 Task: Log work in the project CatalystTech for the issue 'Upgrade the mobile responsiveness and mobile compatibility mechanisms of a web application to improve mobile user experience' spent time as '1w 5d 11h 30m' and remaining time as '5w 3d 21h 11m' and add a flag. Now add the issue to the epic 'Incident management system implementation'. Log work in the project CatalystTech for the issue 'Create a new online platform for online entrepreneurship courses with advanced business tools and community features' spent time as '3w 2d 8h 47m' and remaining time as '2w 4d 2h 18m' and clone the issue. Now add the issue to the epic 'IT service catalog enhancement'
Action: Mouse moved to (164, 47)
Screenshot: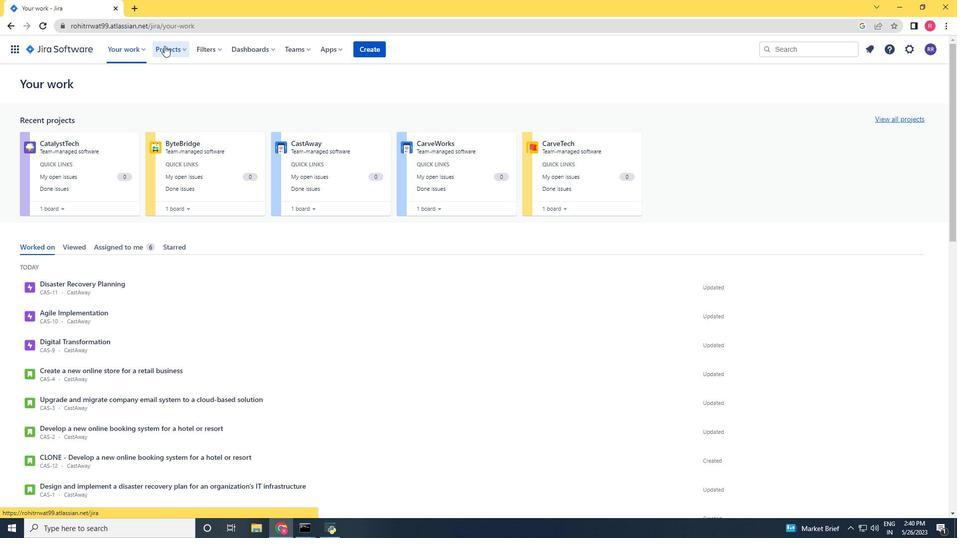 
Action: Mouse pressed left at (164, 47)
Screenshot: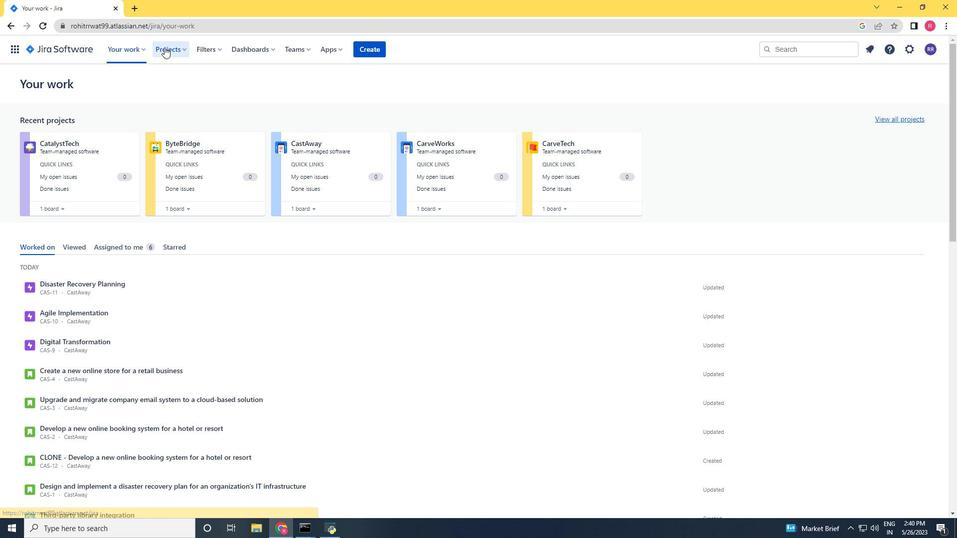 
Action: Mouse moved to (196, 88)
Screenshot: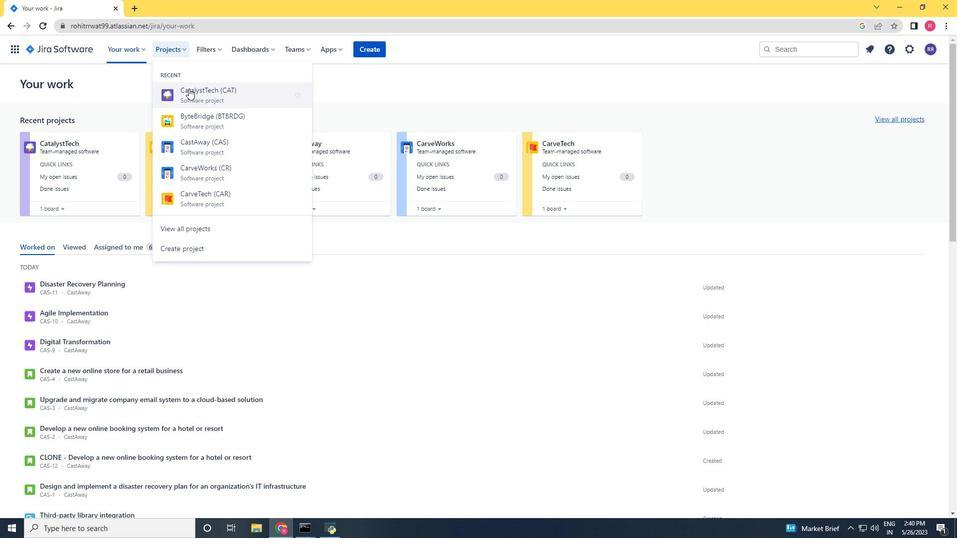 
Action: Mouse pressed left at (196, 88)
Screenshot: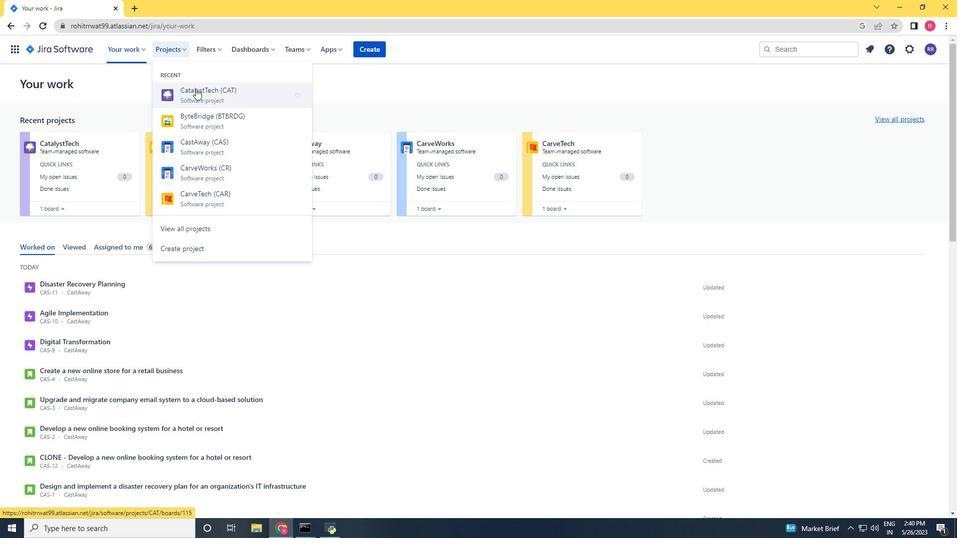 
Action: Mouse moved to (60, 153)
Screenshot: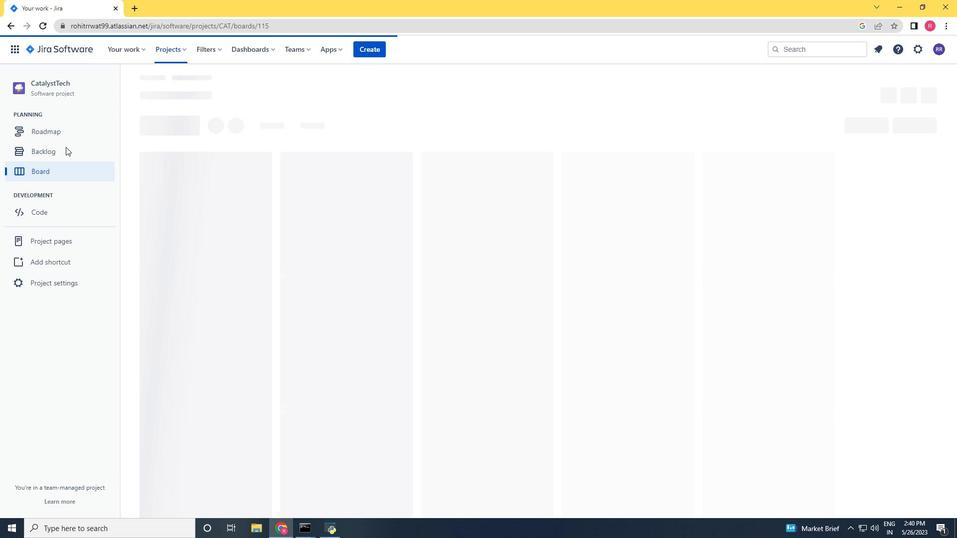 
Action: Mouse pressed left at (60, 153)
Screenshot: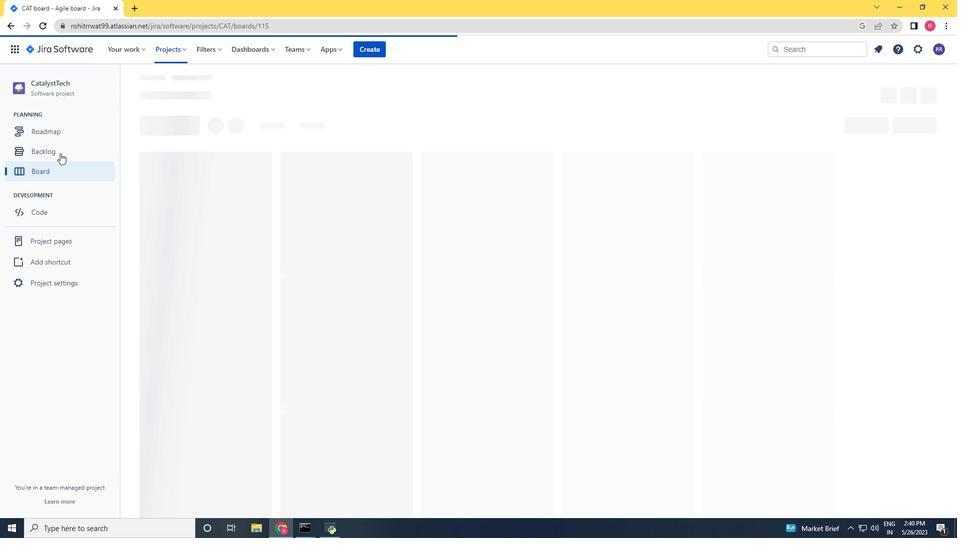
Action: Mouse moved to (762, 178)
Screenshot: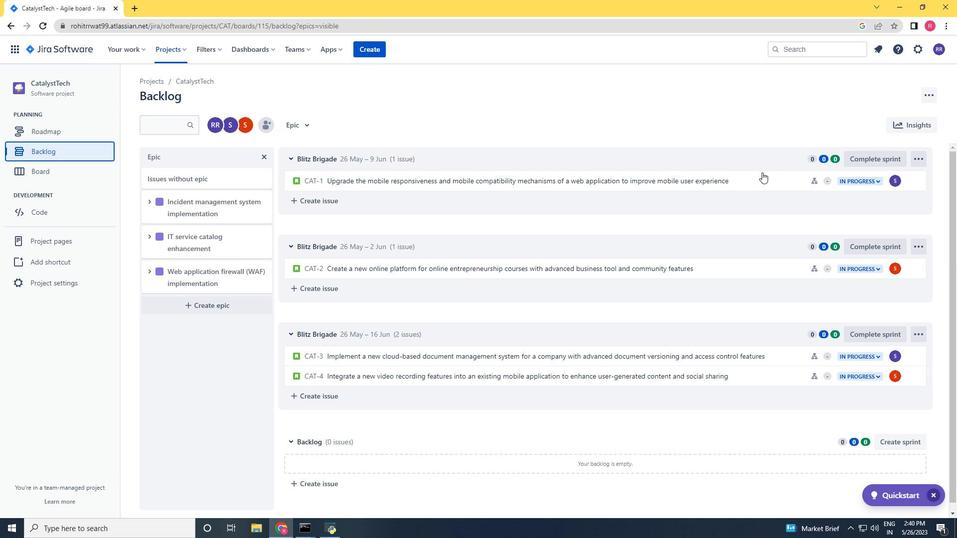 
Action: Mouse pressed left at (762, 178)
Screenshot: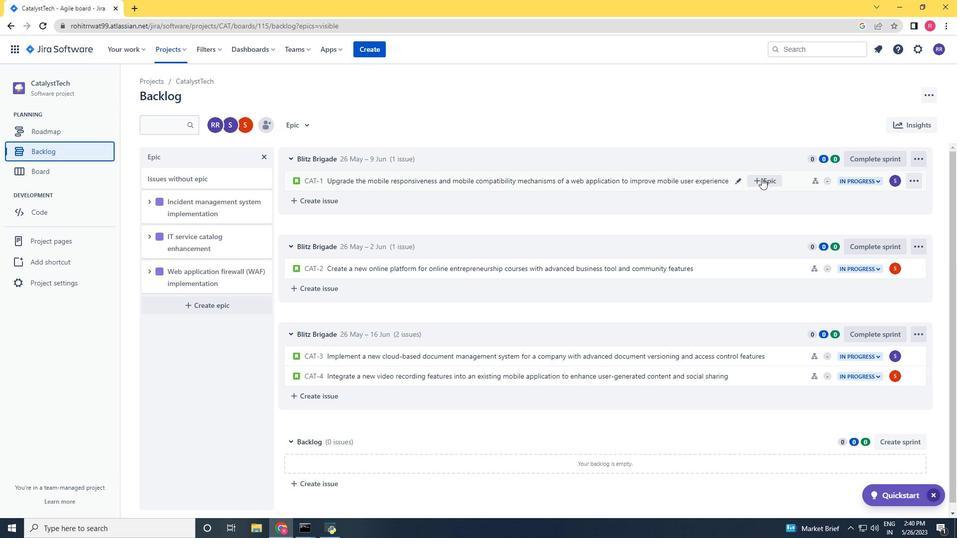 
Action: Mouse moved to (796, 181)
Screenshot: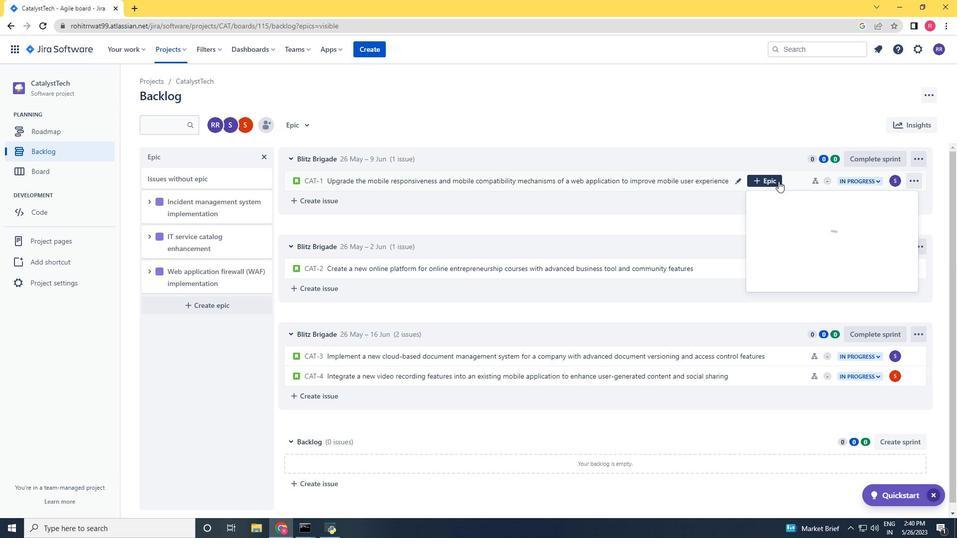 
Action: Mouse pressed left at (796, 181)
Screenshot: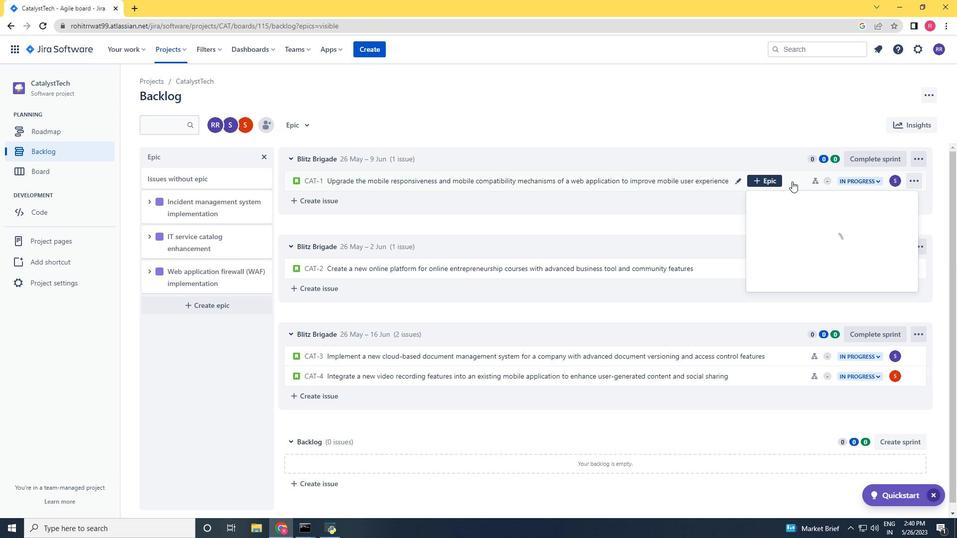 
Action: Mouse moved to (809, 299)
Screenshot: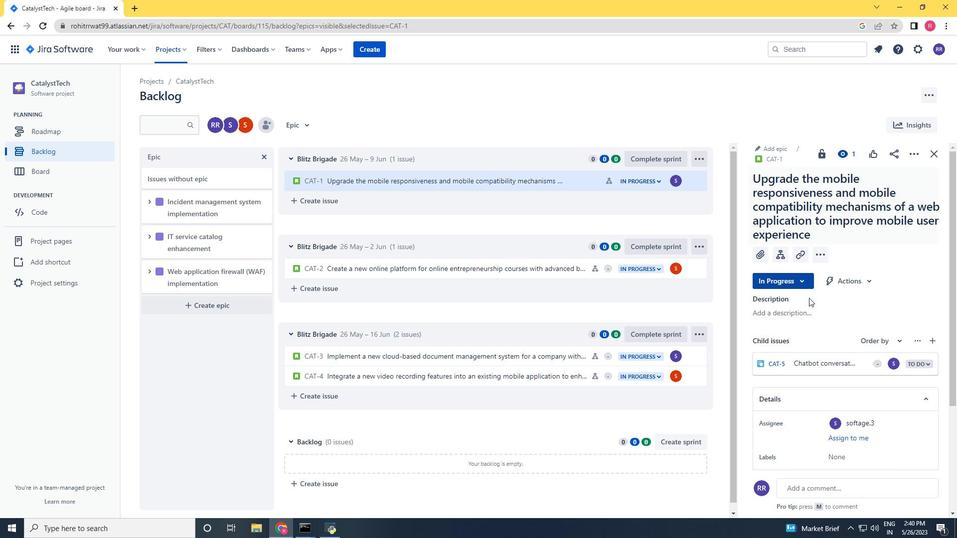 
Action: Mouse scrolled (809, 298) with delta (0, 0)
Screenshot: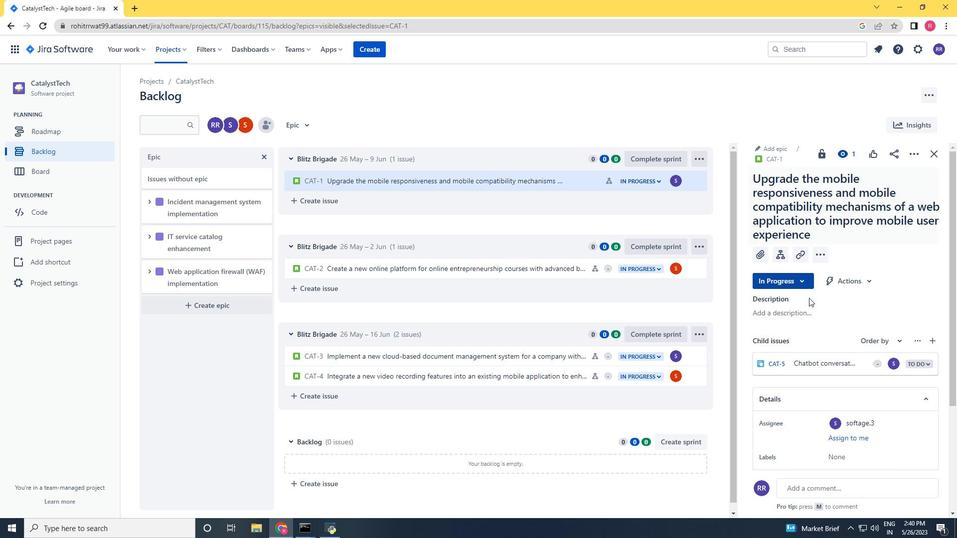 
Action: Mouse scrolled (809, 298) with delta (0, 0)
Screenshot: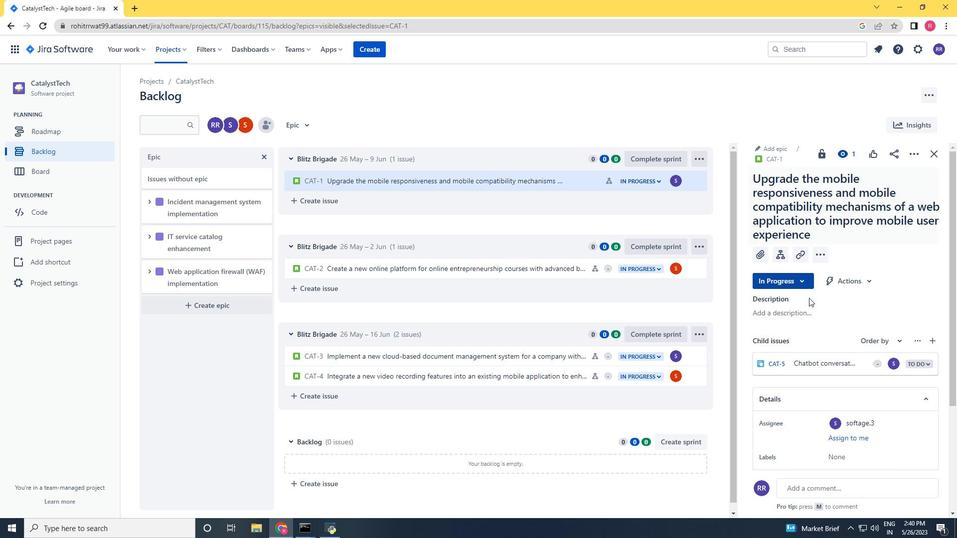 
Action: Mouse scrolled (809, 298) with delta (0, 0)
Screenshot: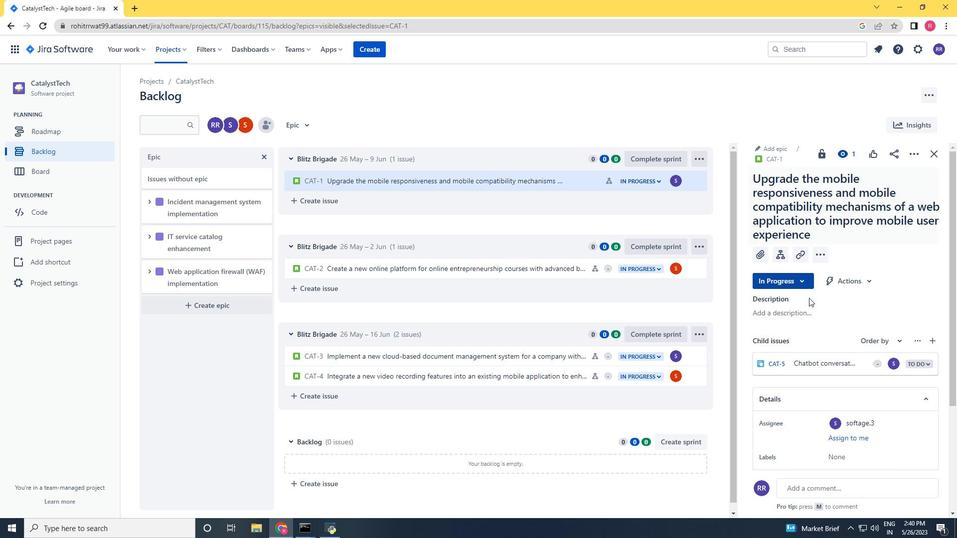
Action: Mouse scrolled (809, 298) with delta (0, 0)
Screenshot: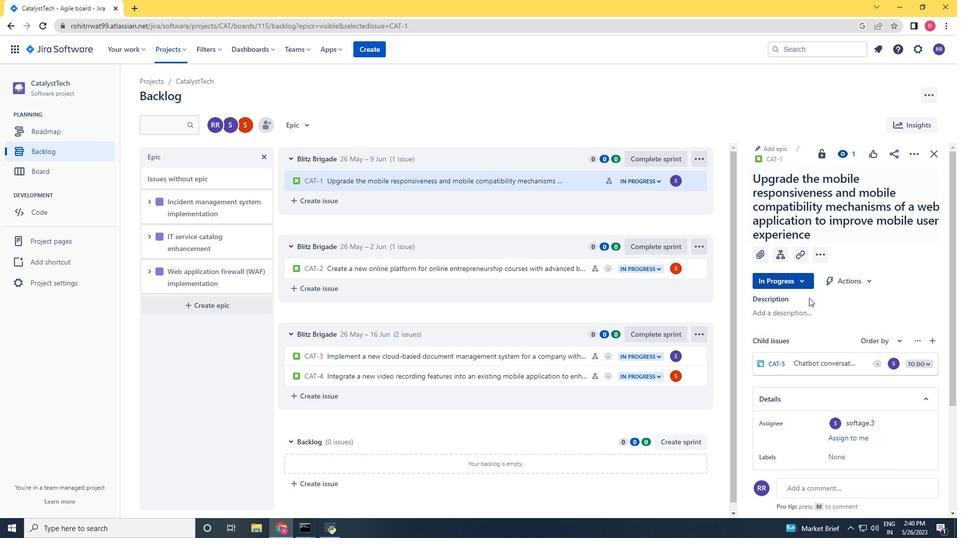 
Action: Mouse scrolled (809, 298) with delta (0, 0)
Screenshot: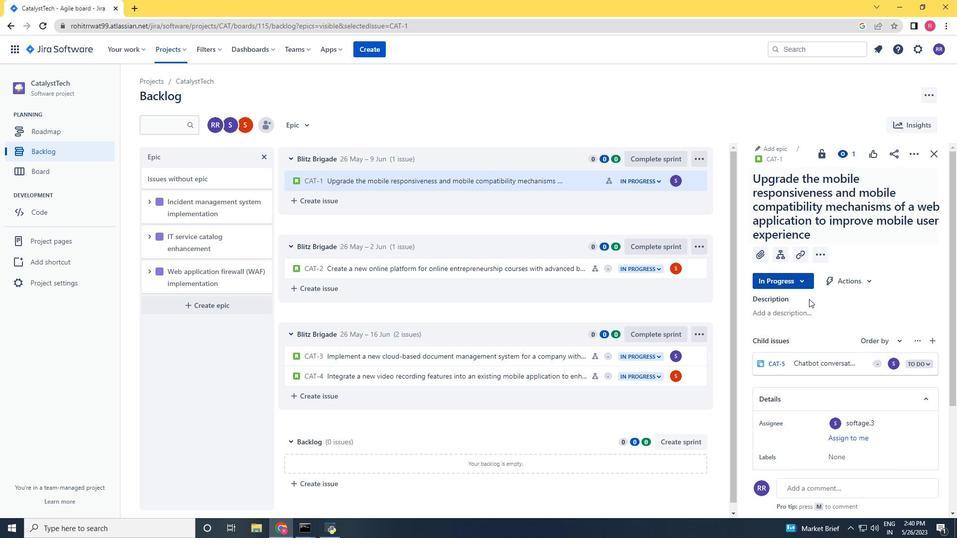 
Action: Mouse moved to (916, 418)
Screenshot: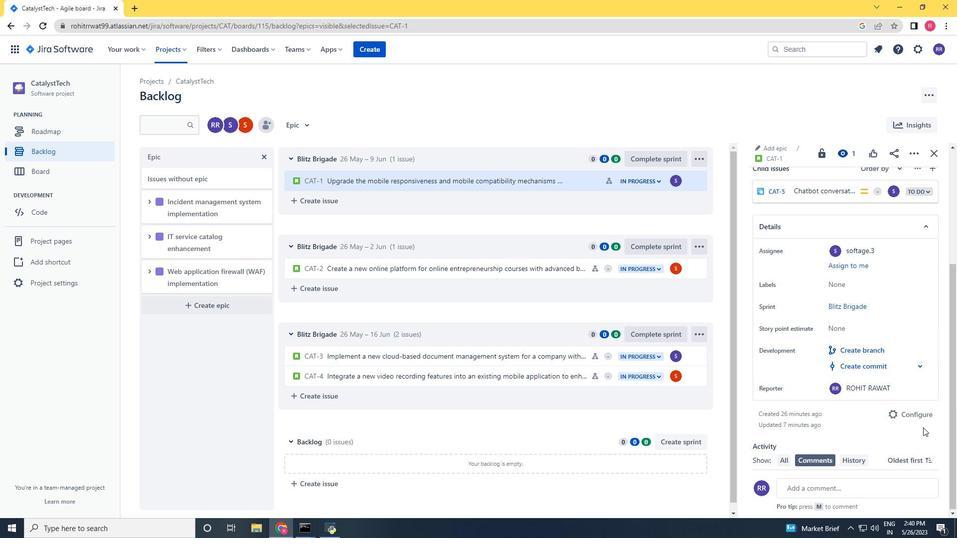 
Action: Mouse pressed left at (916, 418)
Screenshot: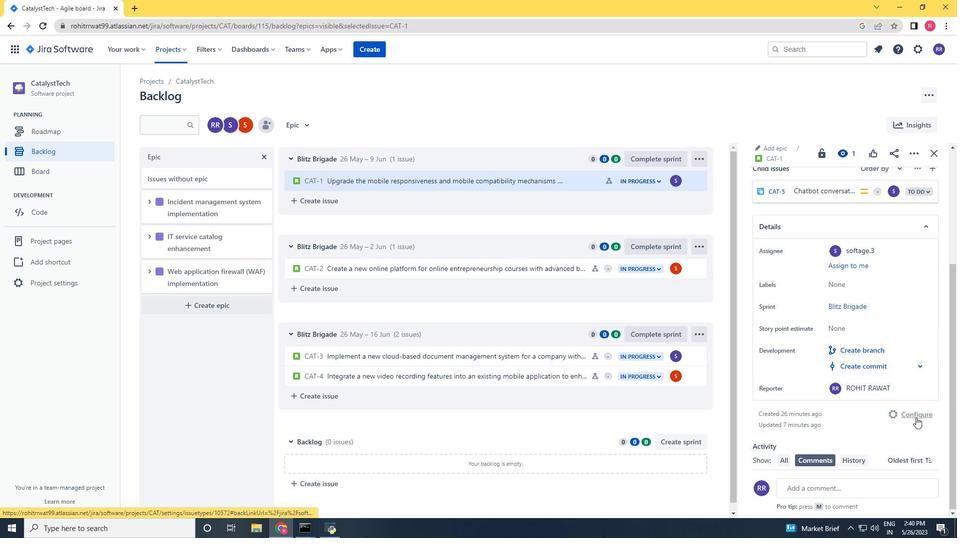
Action: Mouse moved to (808, 331)
Screenshot: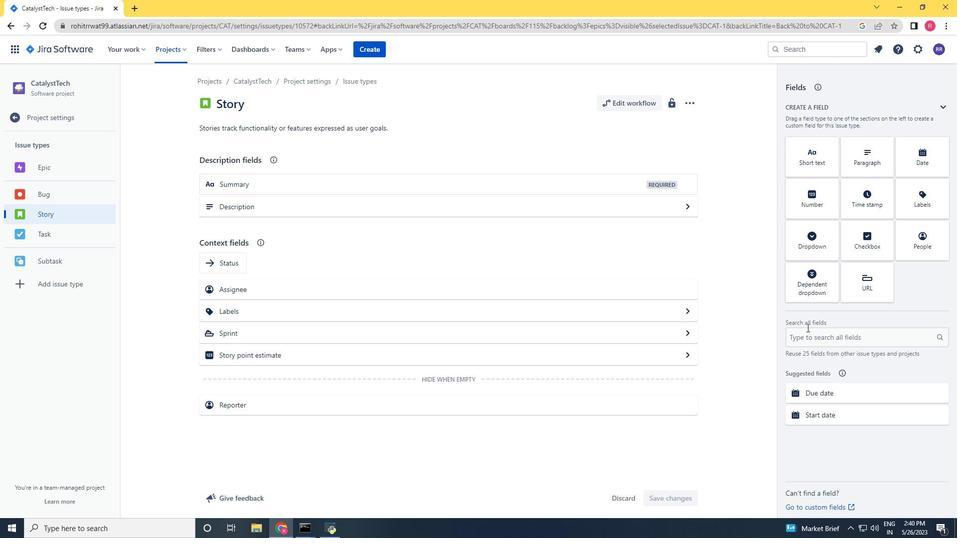 
Action: Mouse pressed left at (808, 331)
Screenshot: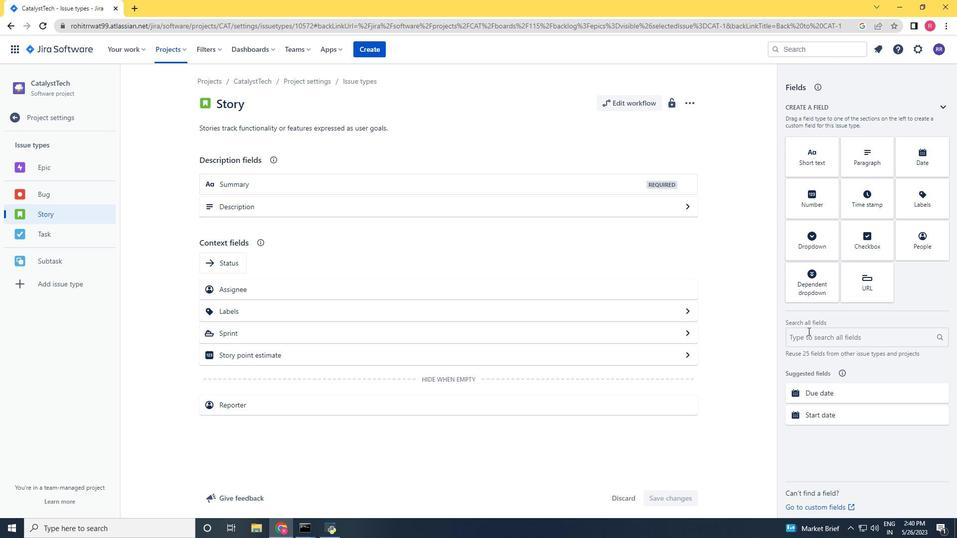 
Action: Key pressed tim
Screenshot: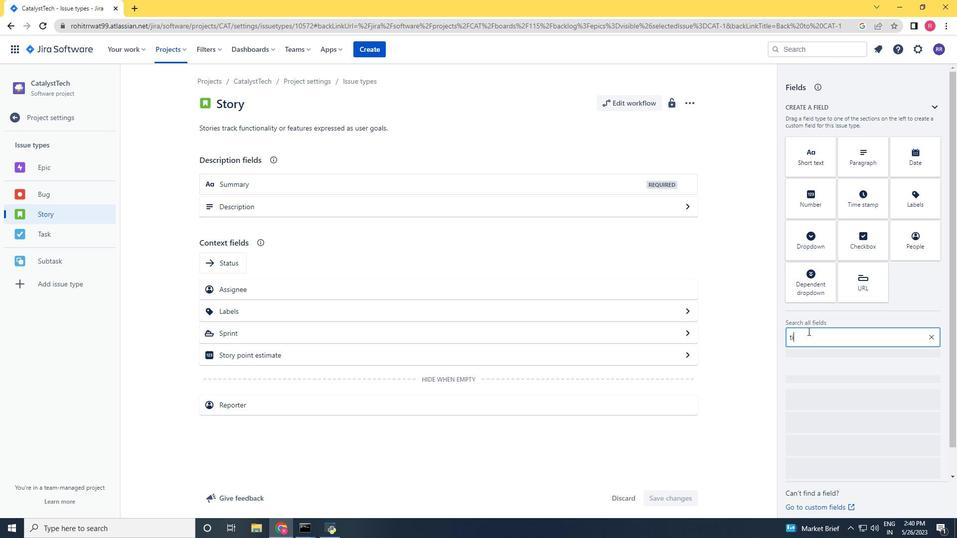 
Action: Mouse moved to (809, 332)
Screenshot: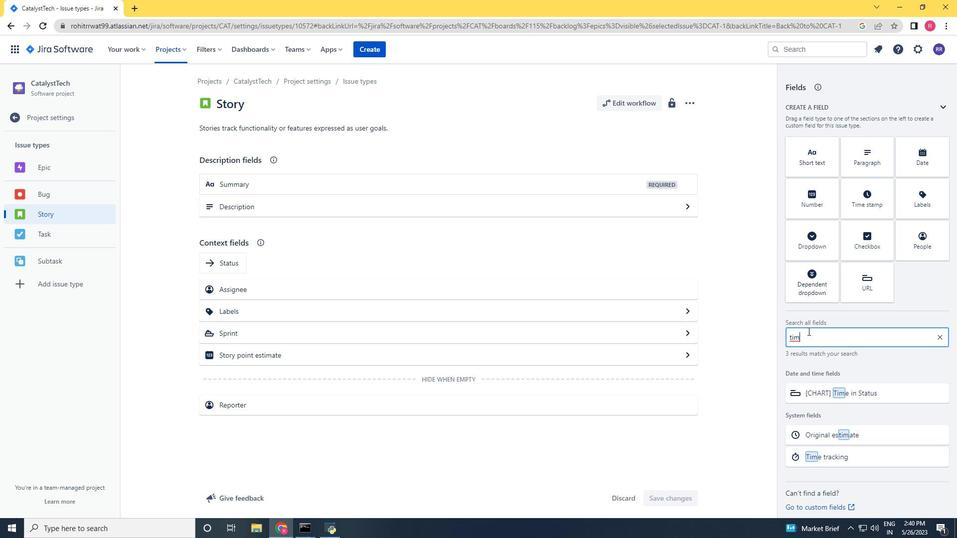 
Action: Key pressed e
Screenshot: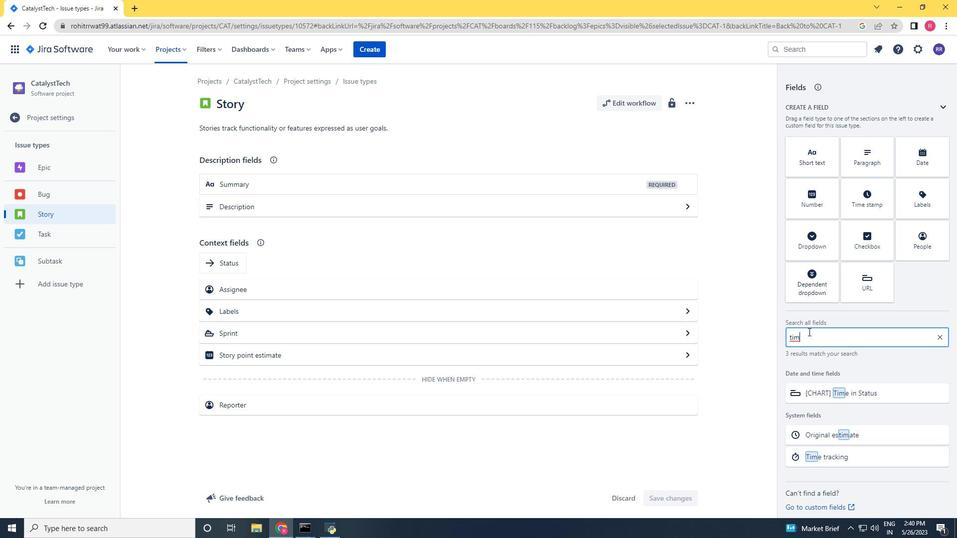 
Action: Mouse moved to (811, 390)
Screenshot: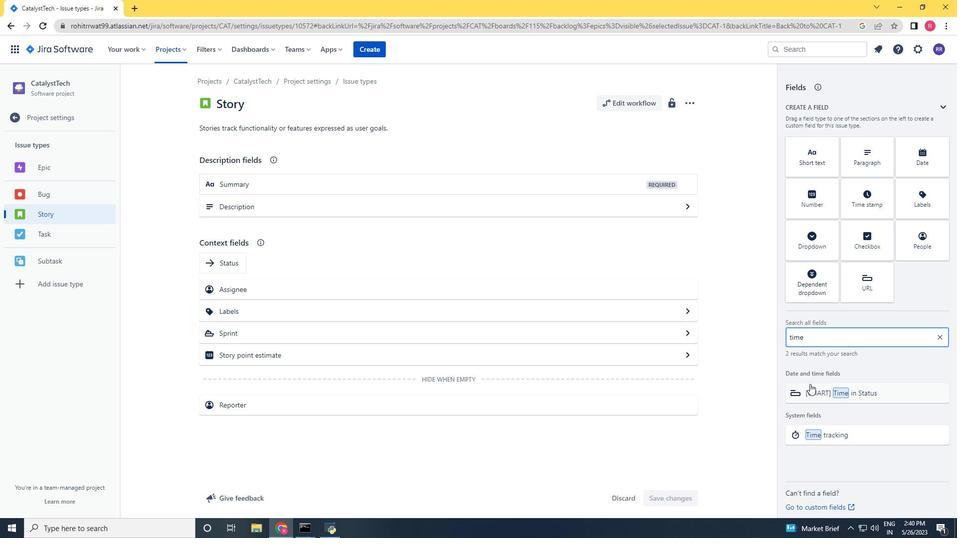 
Action: Mouse pressed left at (811, 390)
Screenshot: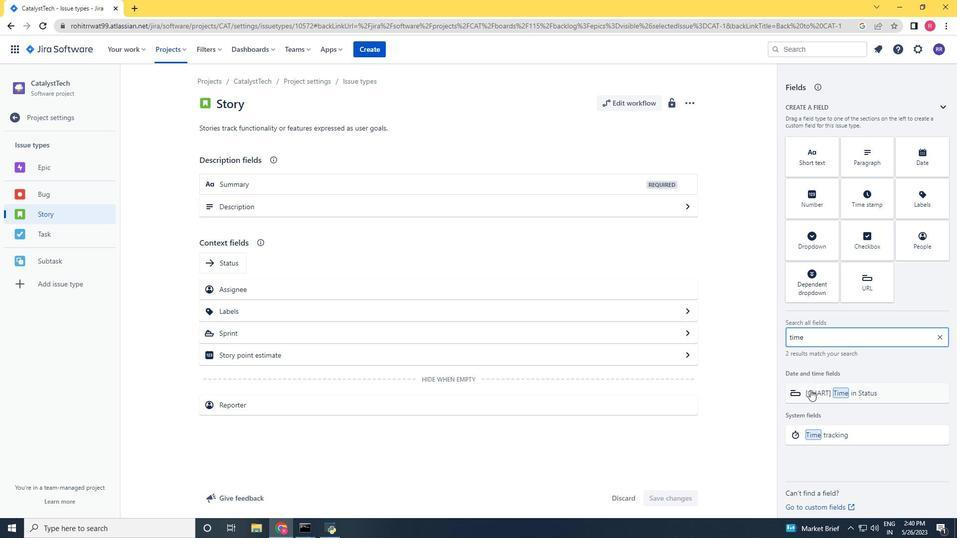 
Action: Mouse pressed left at (811, 390)
Screenshot: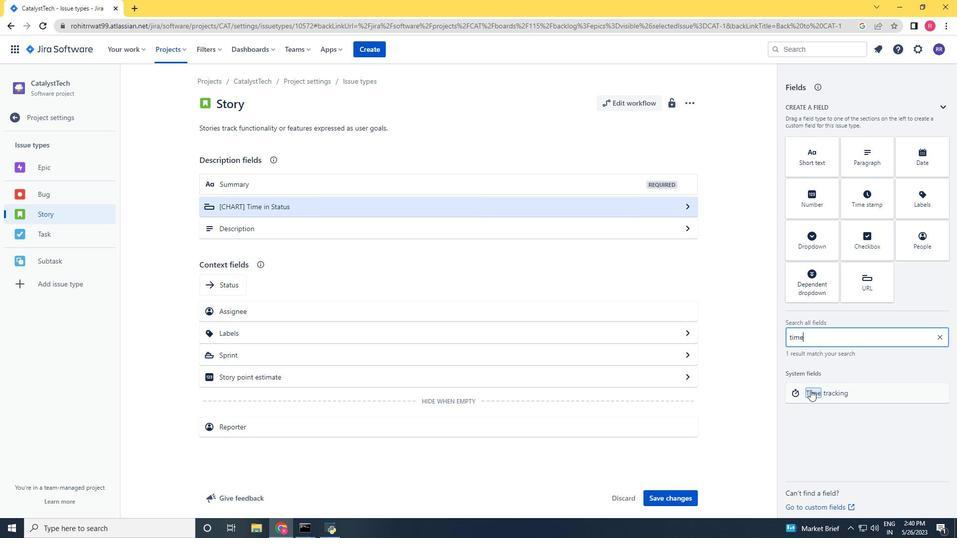
Action: Mouse moved to (36, 115)
Screenshot: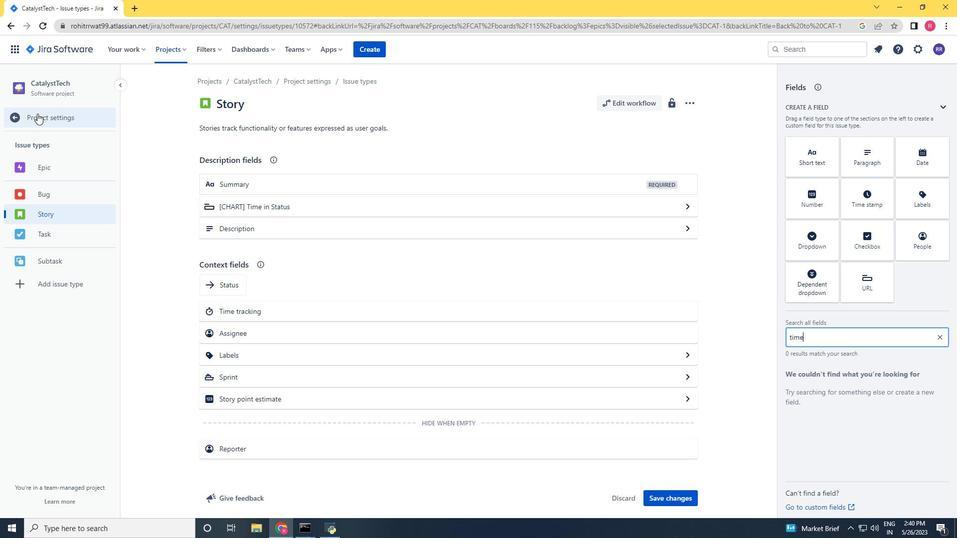 
Action: Mouse pressed left at (36, 115)
Screenshot: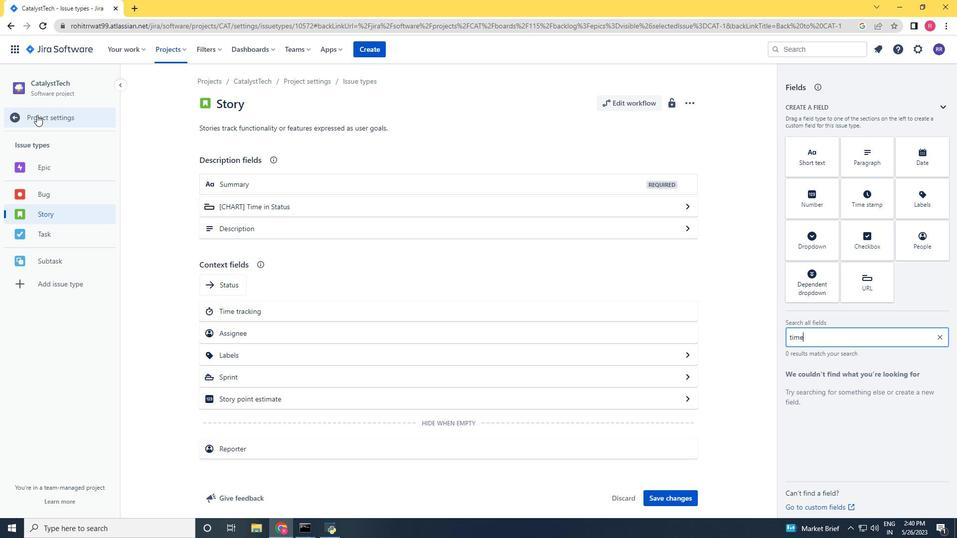 
Action: Mouse moved to (521, 102)
Screenshot: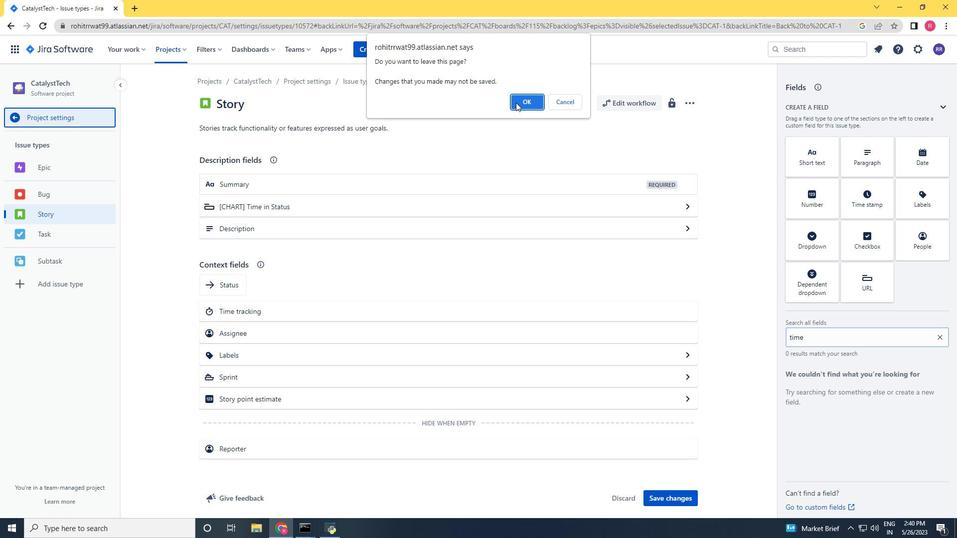 
Action: Mouse pressed left at (521, 102)
Screenshot: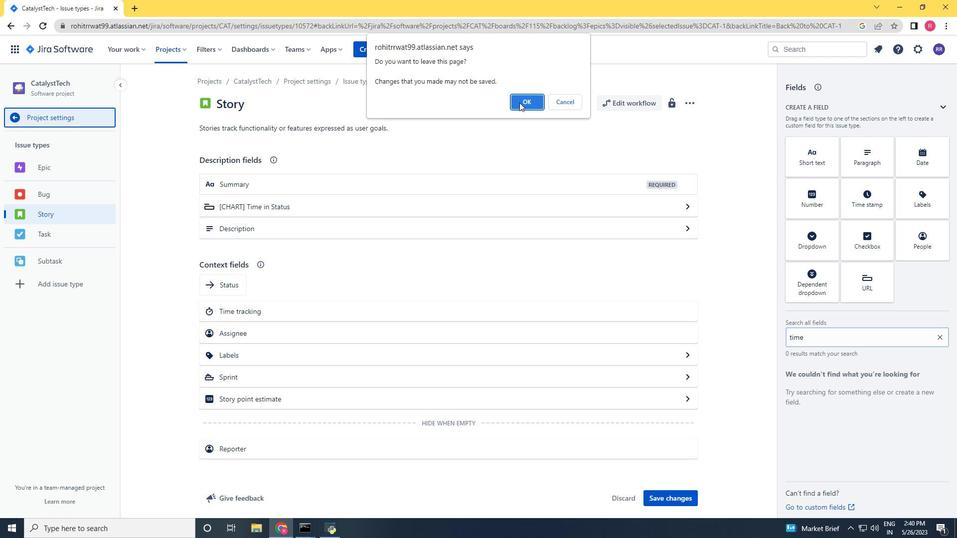 
Action: Mouse moved to (34, 123)
Screenshot: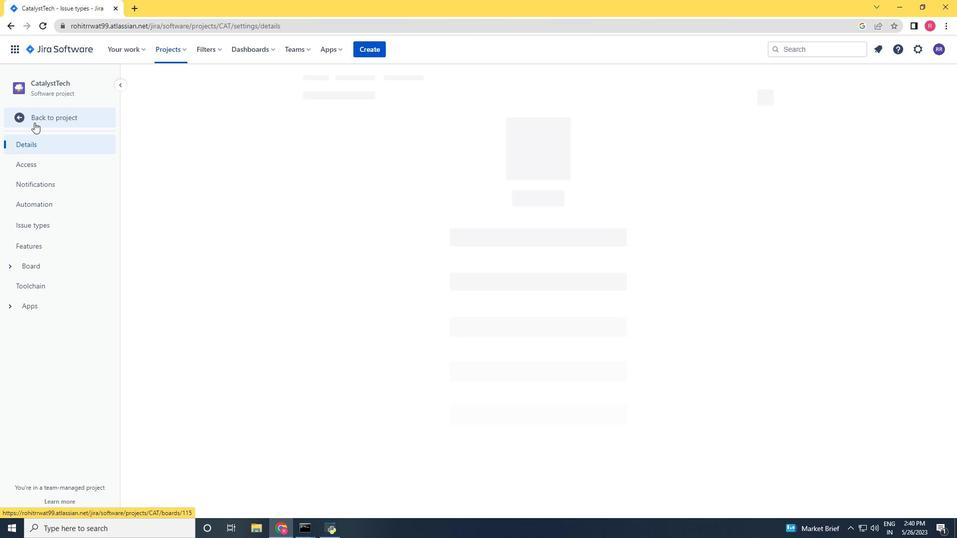 
Action: Mouse pressed left at (34, 123)
Screenshot: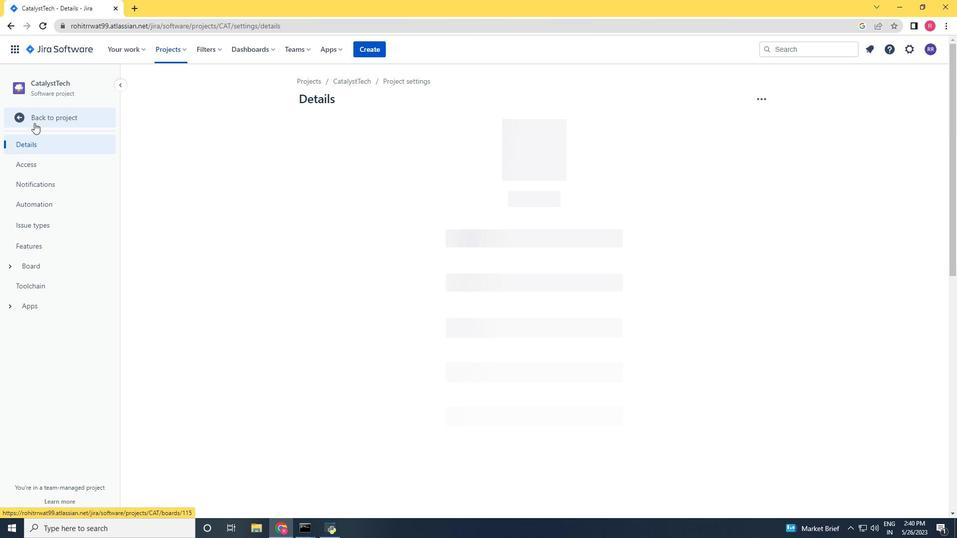 
Action: Mouse moved to (40, 148)
Screenshot: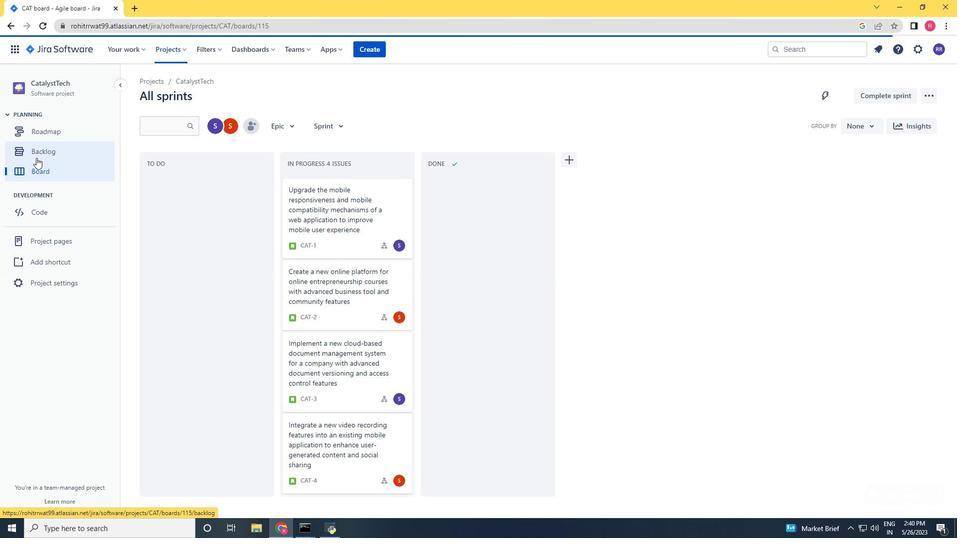 
Action: Mouse pressed left at (40, 148)
Screenshot: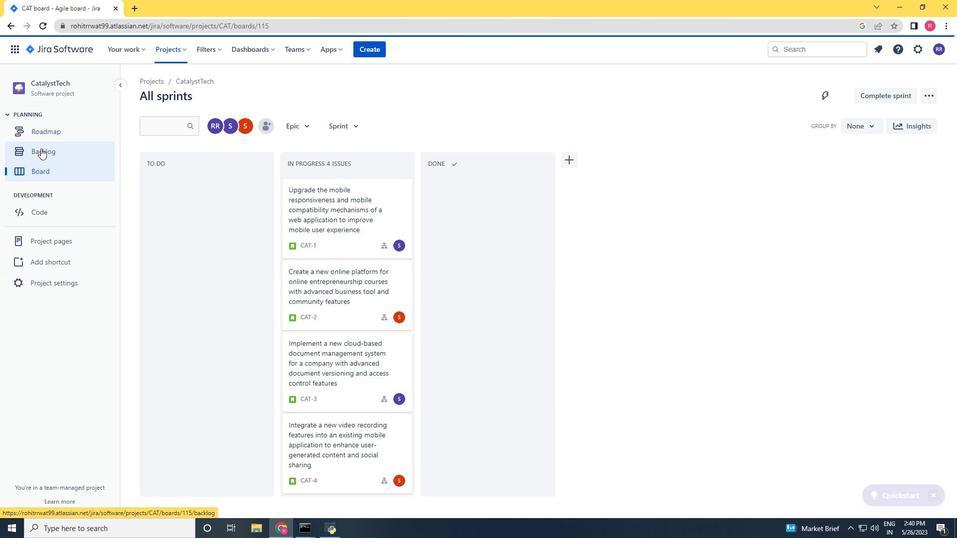 
Action: Mouse moved to (767, 183)
Screenshot: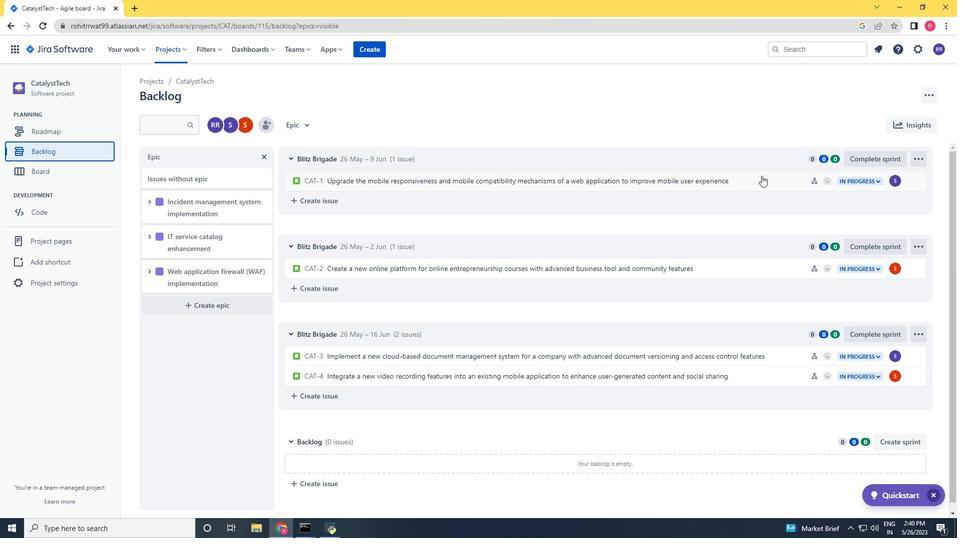 
Action: Mouse pressed left at (767, 183)
Screenshot: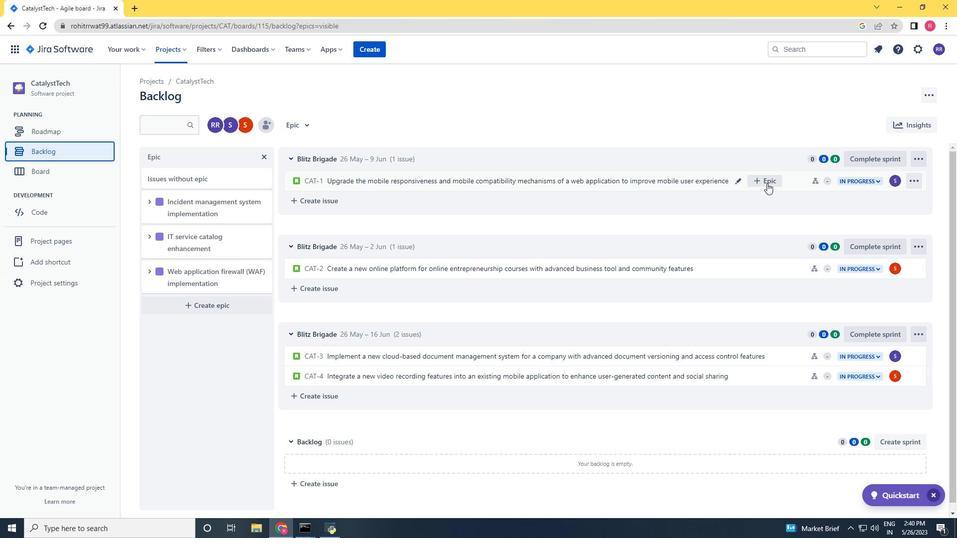 
Action: Mouse moved to (792, 183)
Screenshot: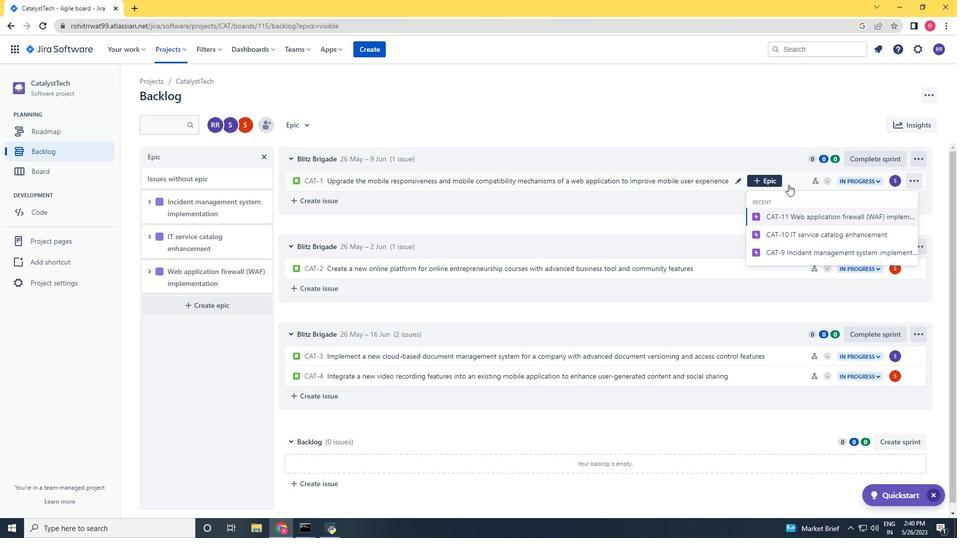 
Action: Mouse pressed left at (792, 183)
Screenshot: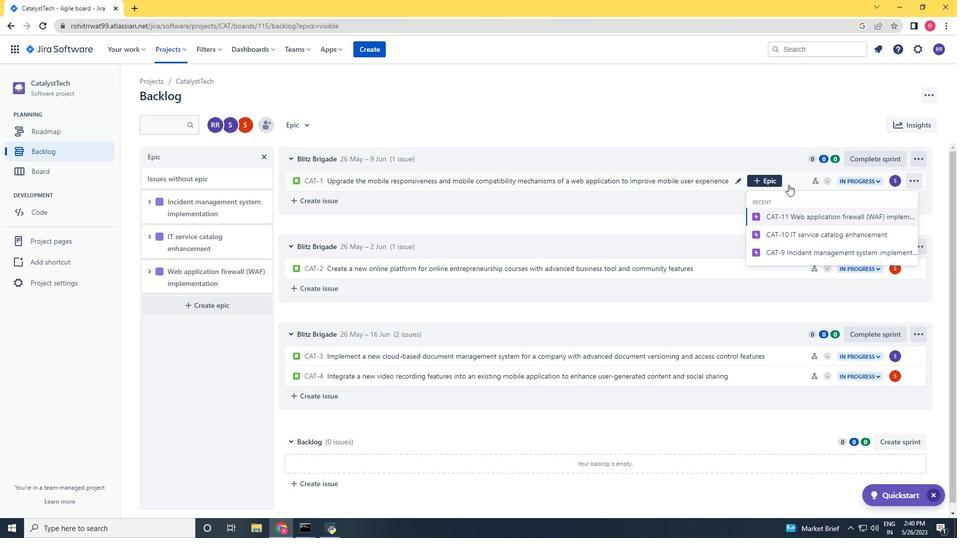 
Action: Mouse moved to (914, 158)
Screenshot: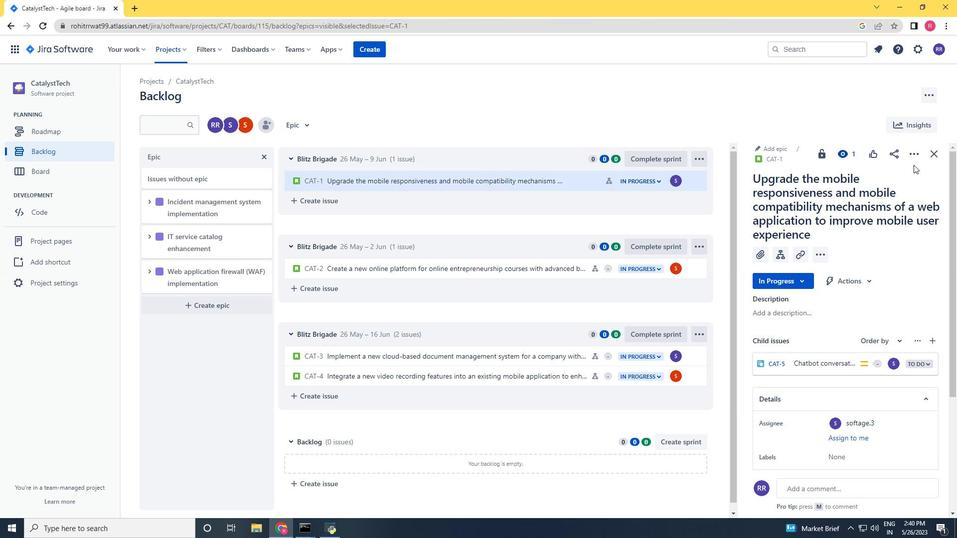 
Action: Mouse pressed left at (914, 158)
Screenshot: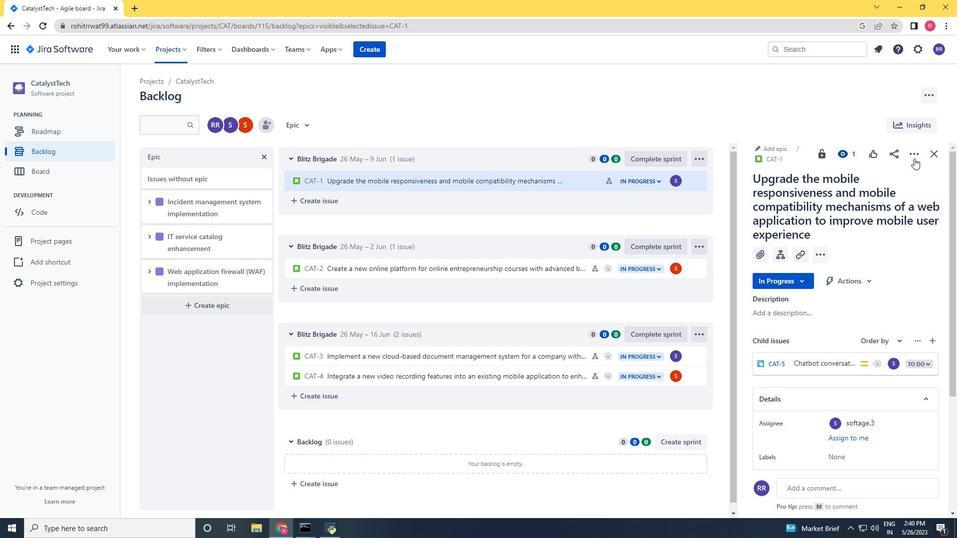 
Action: Mouse moved to (904, 439)
Screenshot: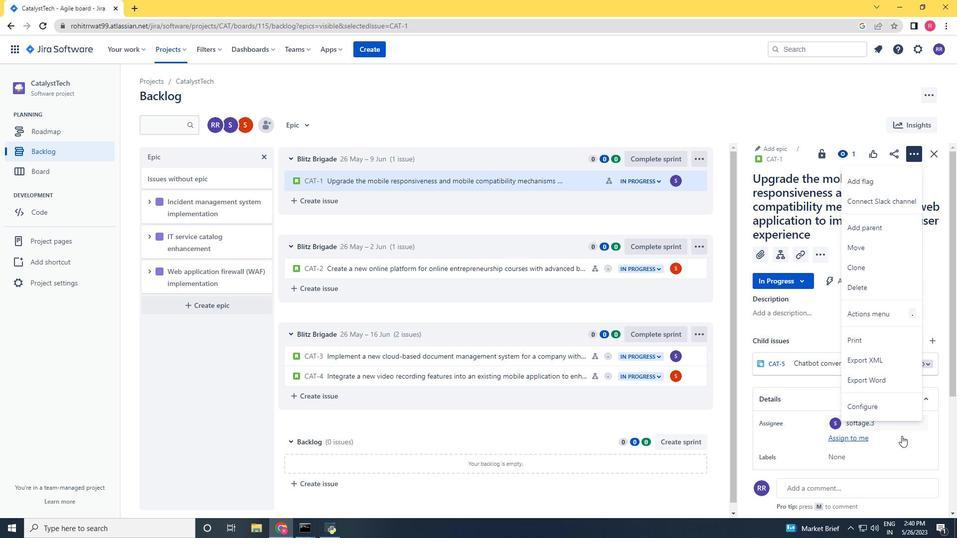 
Action: Mouse scrolled (904, 439) with delta (0, 0)
Screenshot: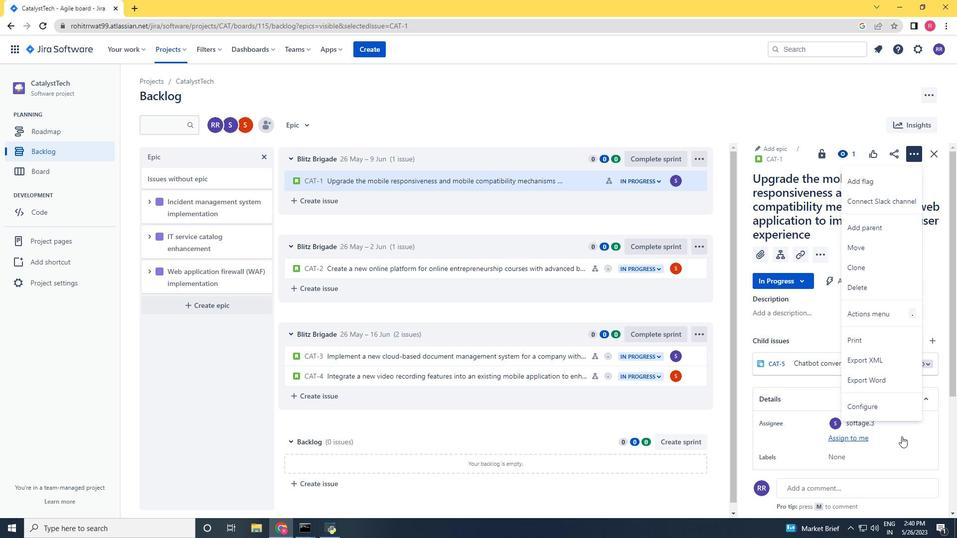 
Action: Mouse scrolled (904, 439) with delta (0, 0)
Screenshot: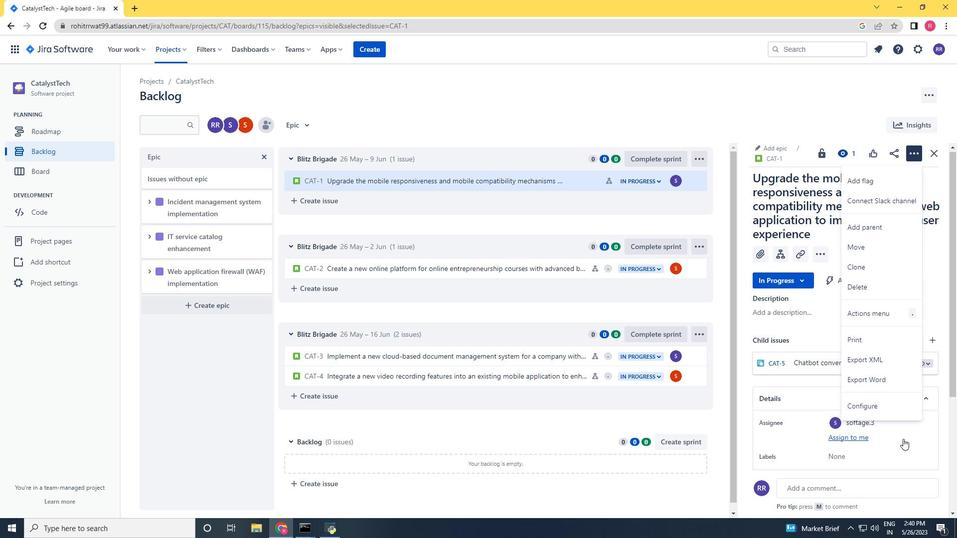 
Action: Mouse scrolled (904, 439) with delta (0, 0)
Screenshot: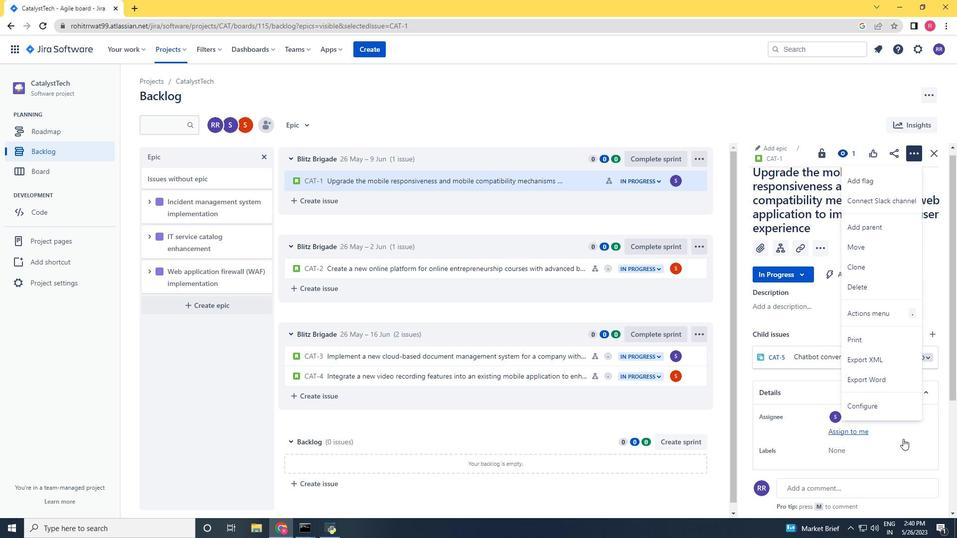 
Action: Mouse moved to (926, 441)
Screenshot: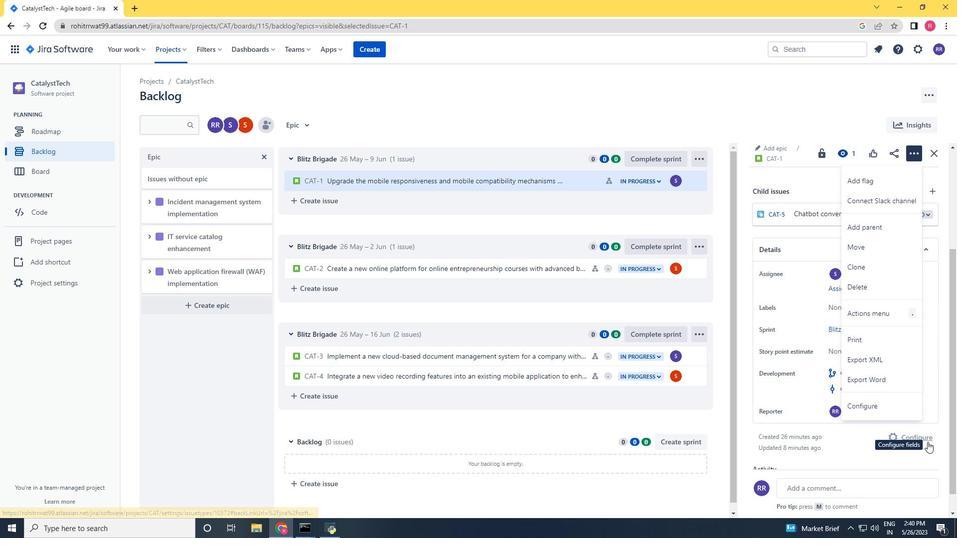 
Action: Mouse pressed left at (926, 441)
Screenshot: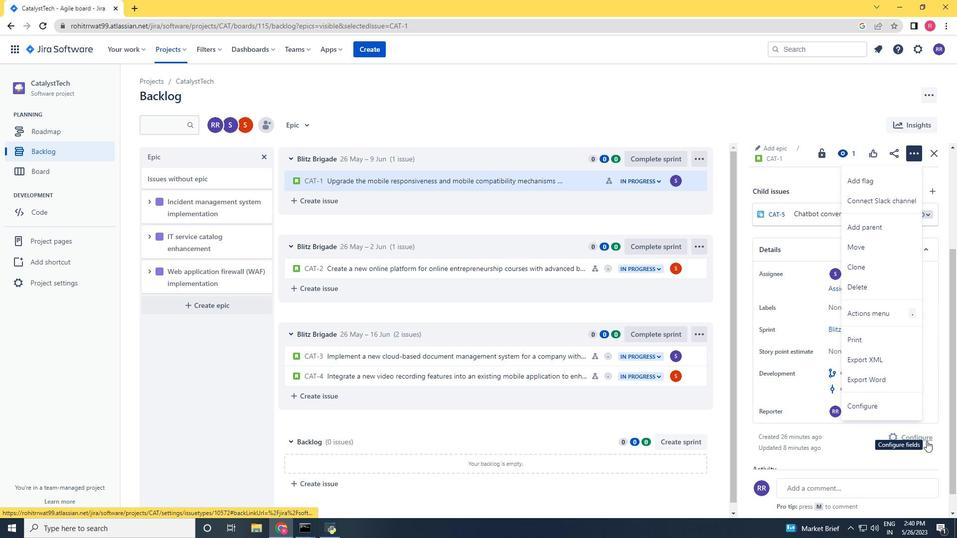 
Action: Mouse moved to (837, 345)
Screenshot: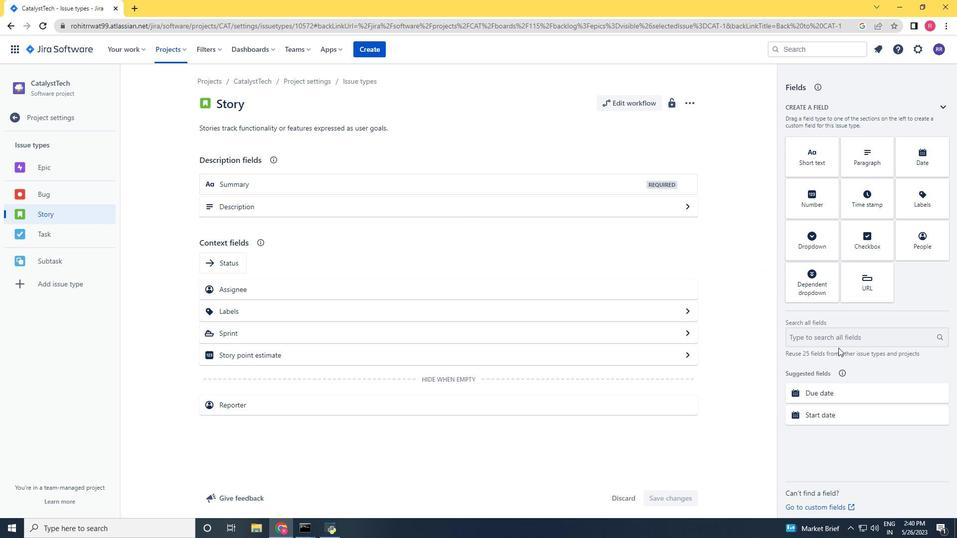 
Action: Mouse pressed left at (837, 345)
Screenshot: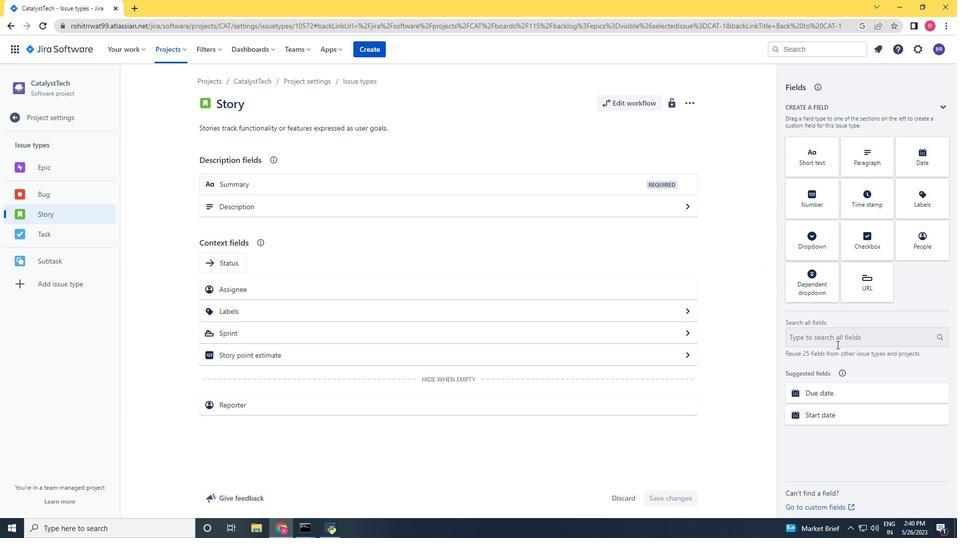 
Action: Key pressed time
Screenshot: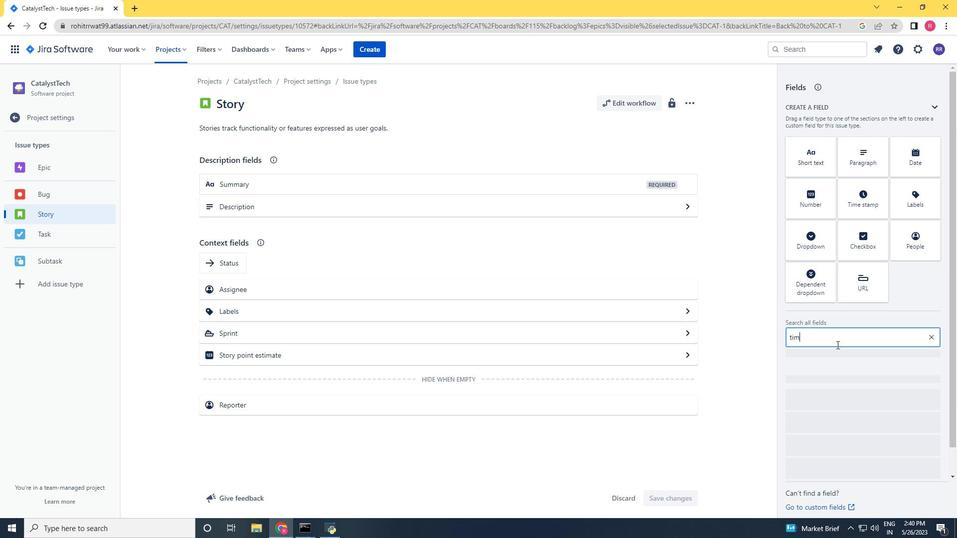 
Action: Mouse moved to (820, 392)
Screenshot: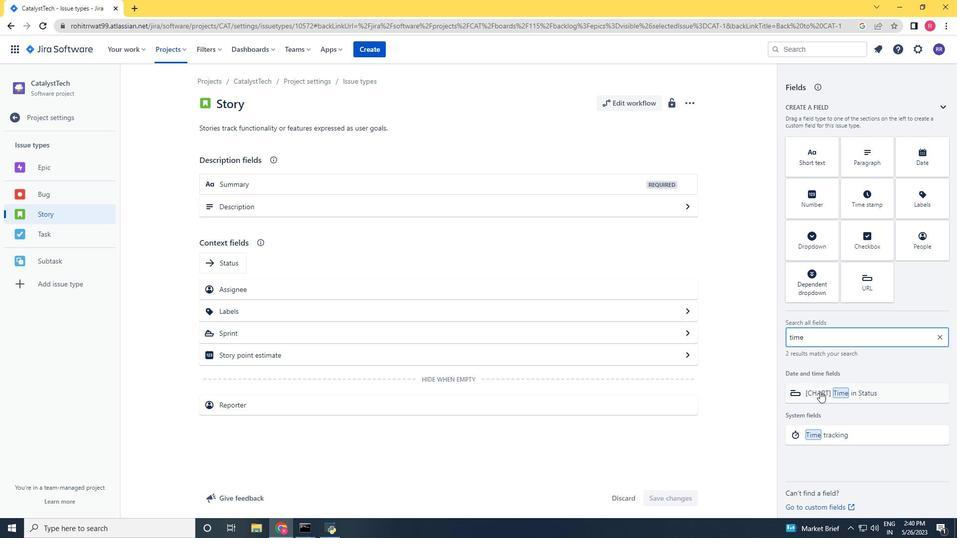 
Action: Mouse pressed left at (820, 392)
Screenshot: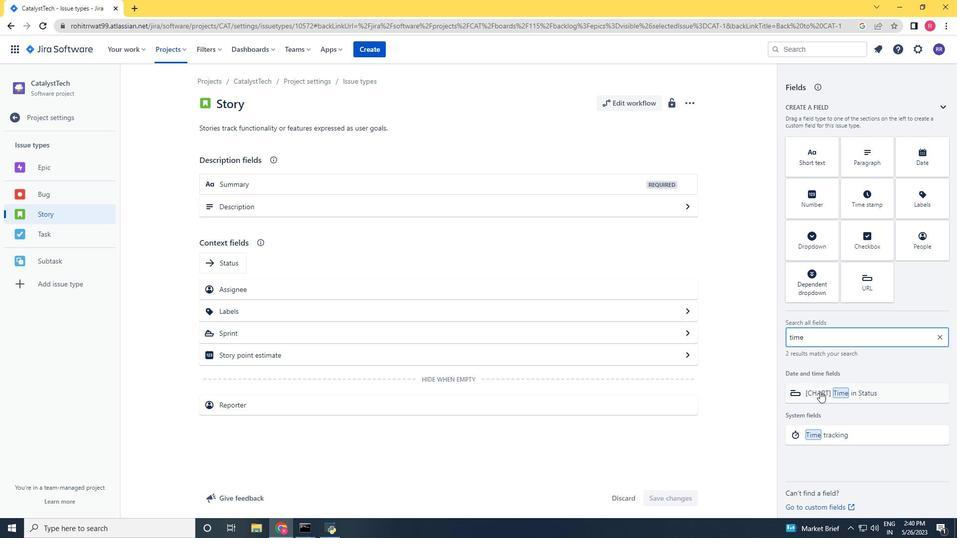 
Action: Mouse pressed left at (820, 392)
Screenshot: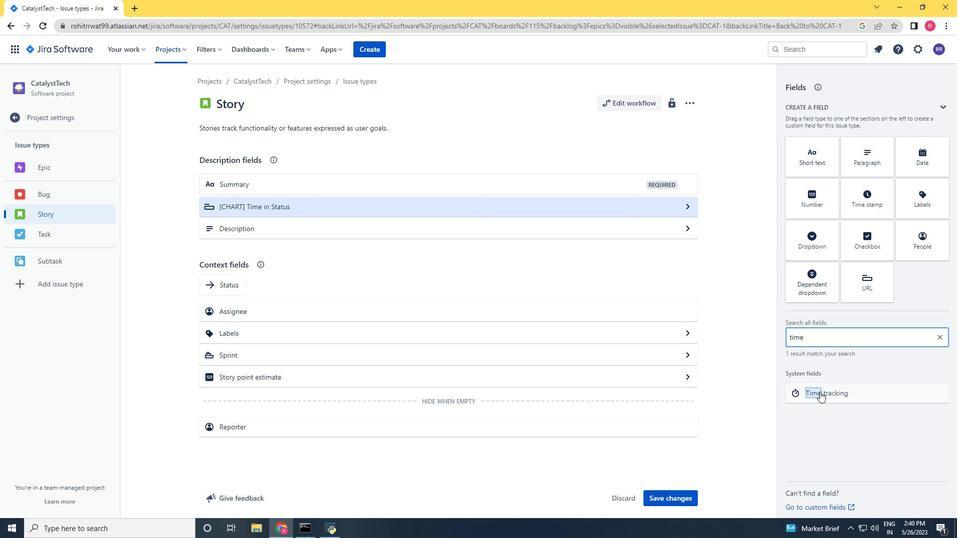 
Action: Mouse moved to (568, 210)
Screenshot: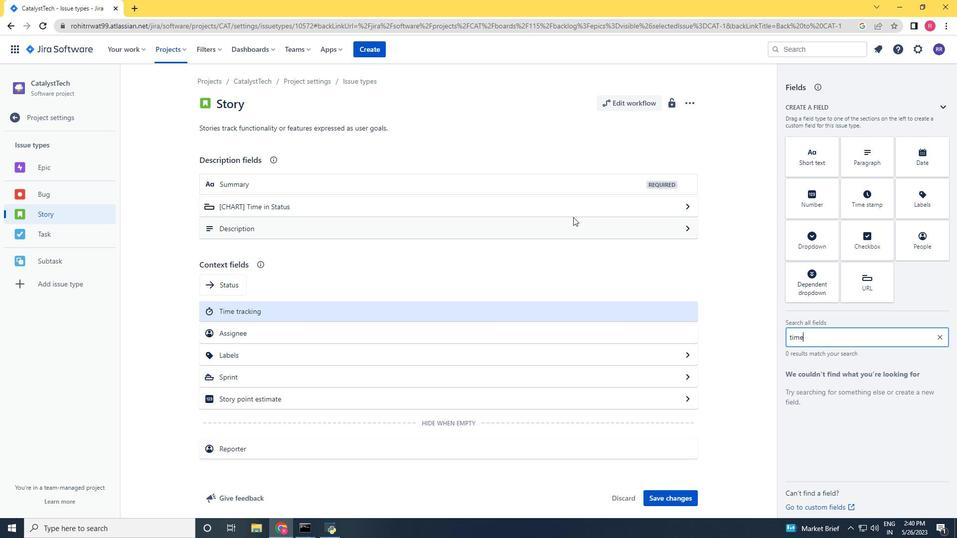 
Action: Mouse pressed left at (568, 210)
Screenshot: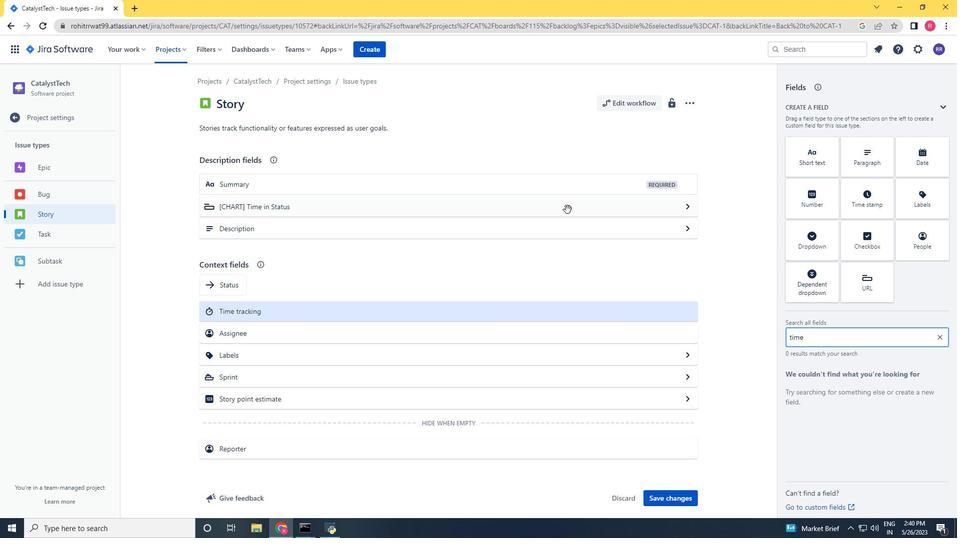 
Action: Mouse moved to (609, 231)
Screenshot: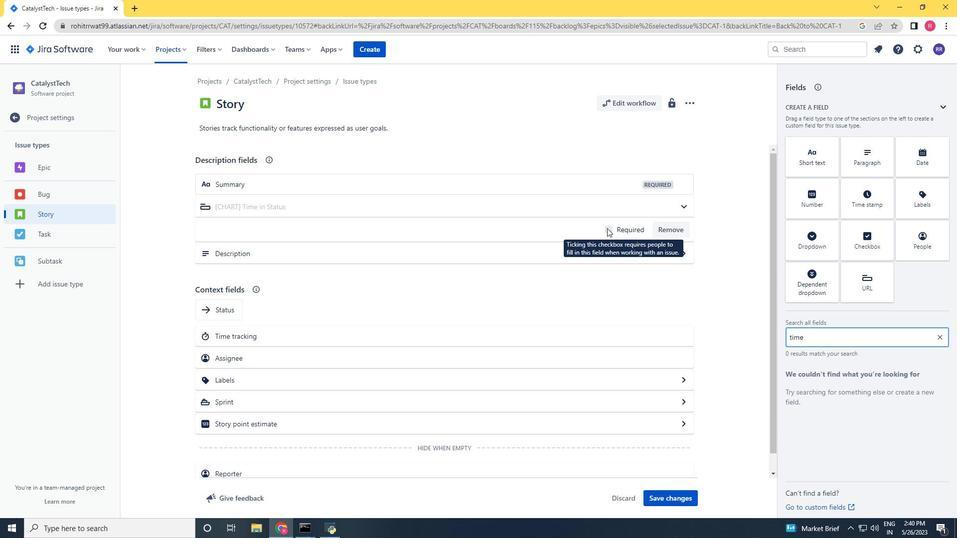 
Action: Mouse pressed left at (609, 231)
Screenshot: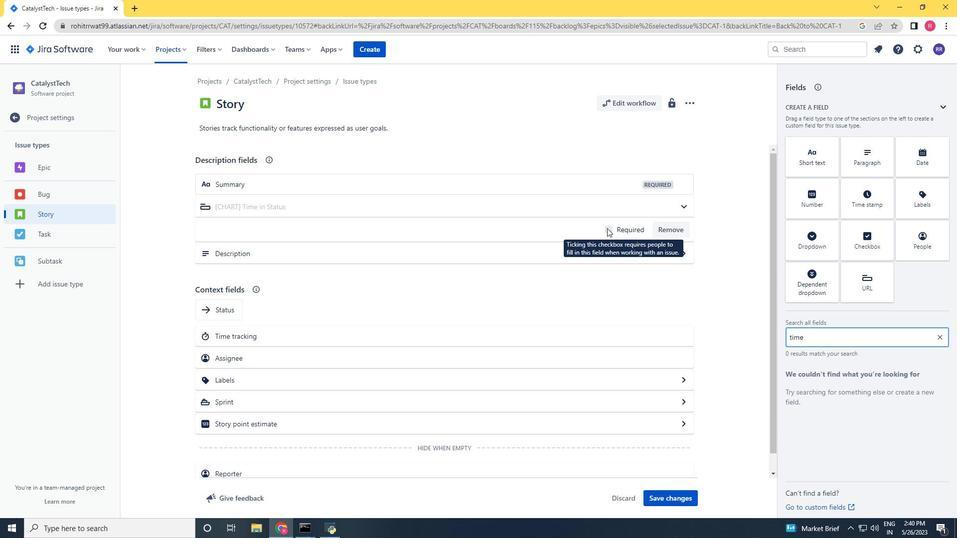 
Action: Mouse moved to (678, 490)
Screenshot: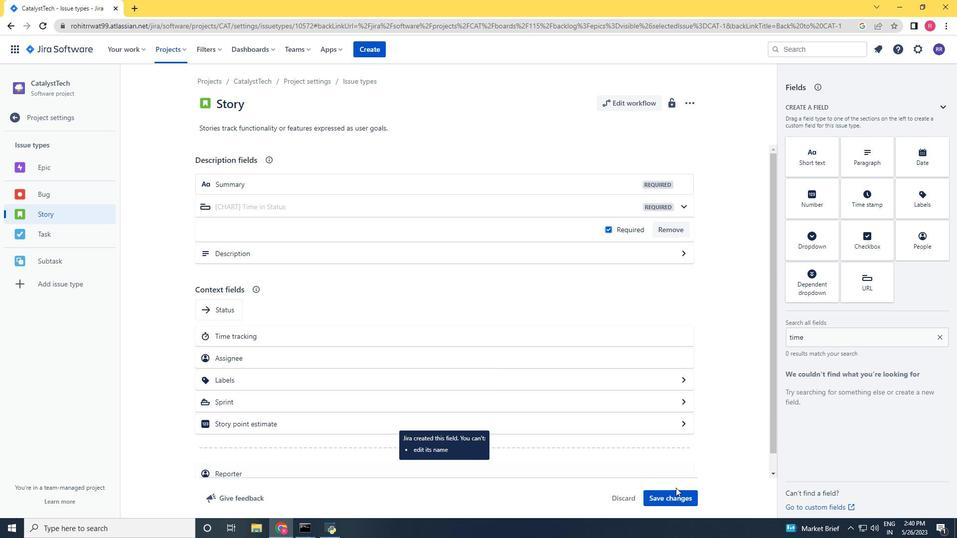 
Action: Mouse pressed left at (678, 490)
Screenshot: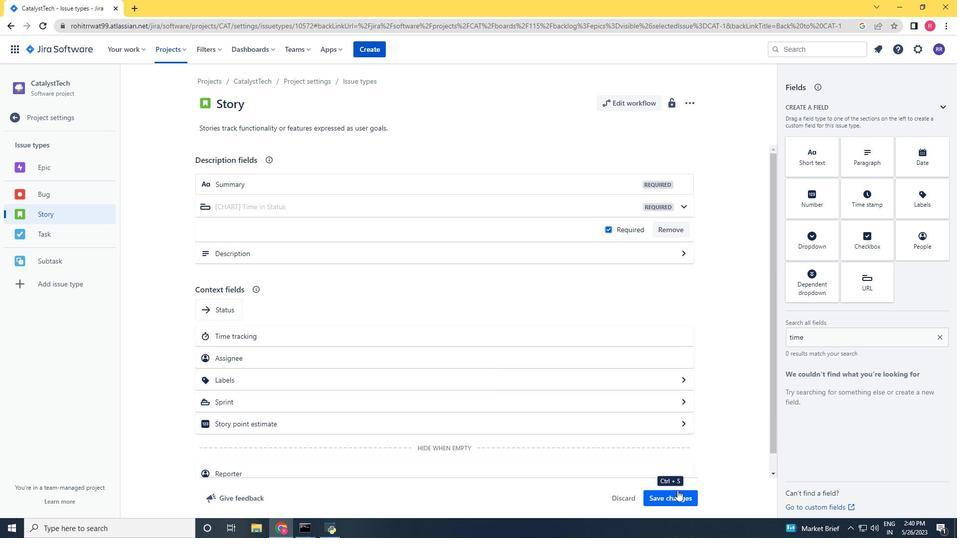 
Action: Mouse moved to (45, 120)
Screenshot: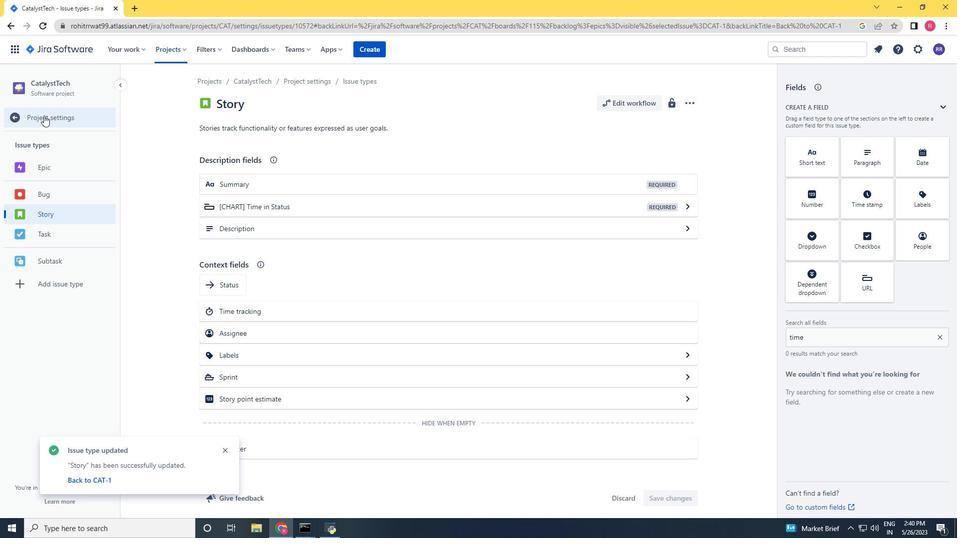 
Action: Mouse pressed left at (45, 120)
Screenshot: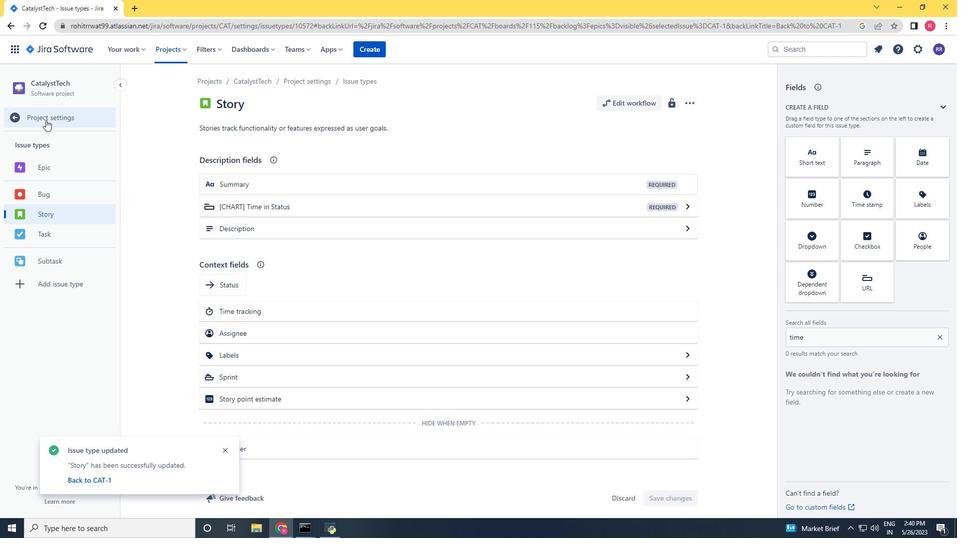 
Action: Mouse pressed left at (45, 120)
Screenshot: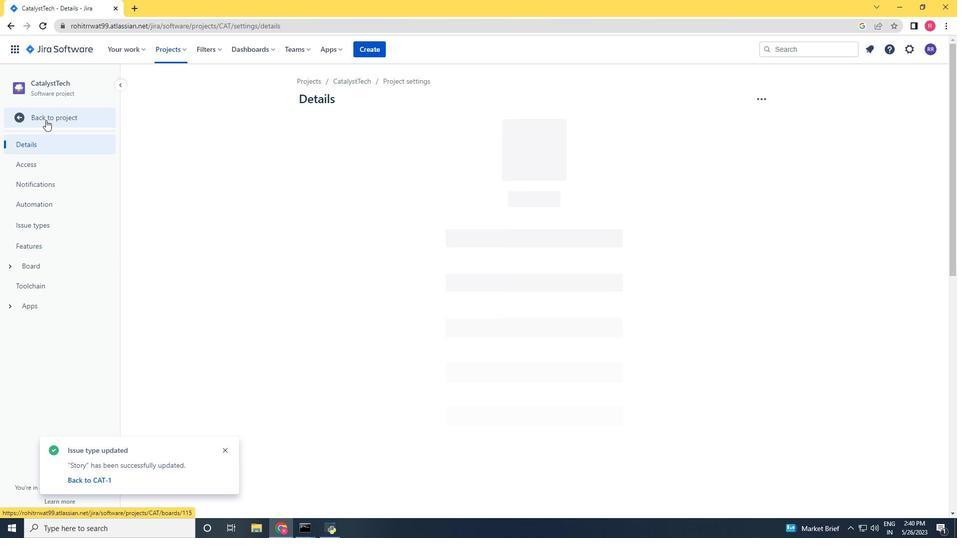 
Action: Mouse moved to (32, 145)
Screenshot: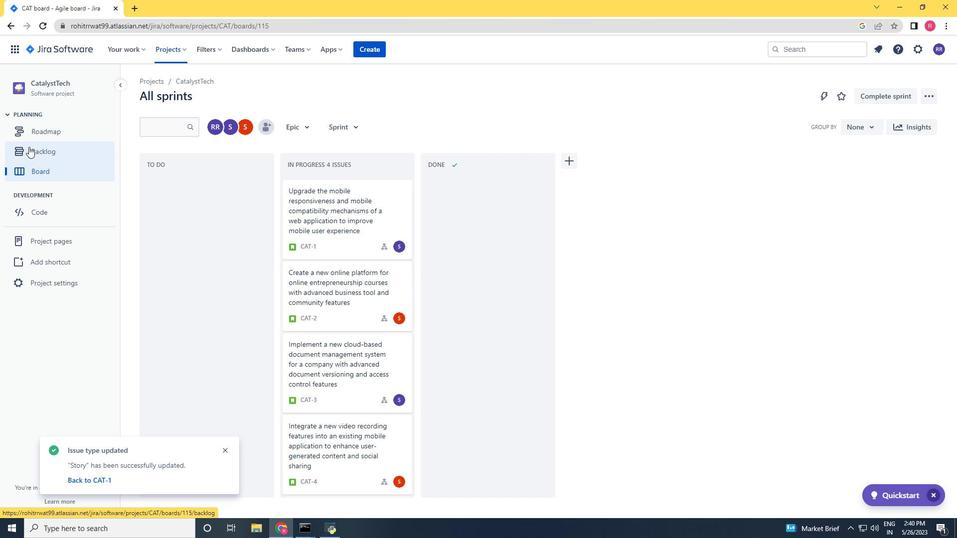 
Action: Mouse pressed left at (32, 145)
Screenshot: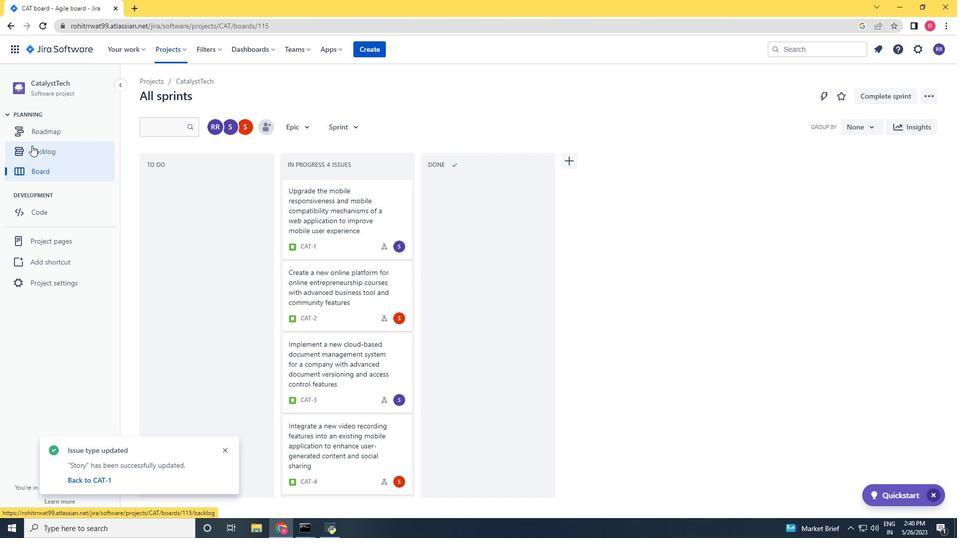 
Action: Mouse moved to (791, 185)
Screenshot: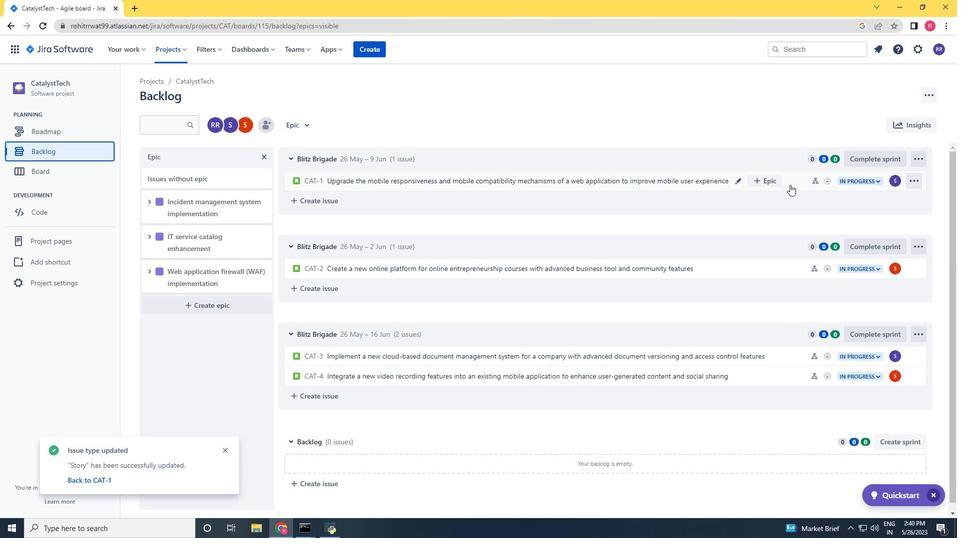 
Action: Mouse pressed left at (791, 185)
Screenshot: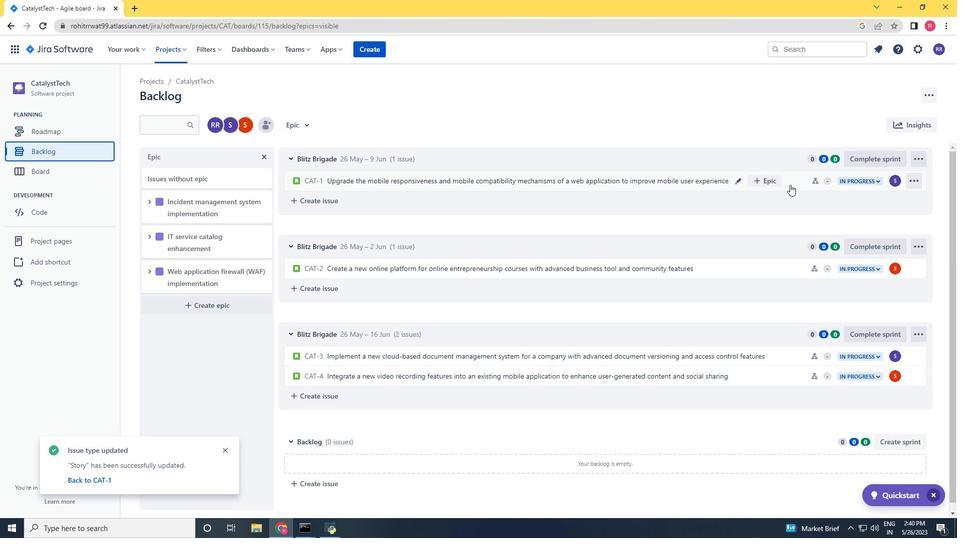 
Action: Mouse moved to (912, 157)
Screenshot: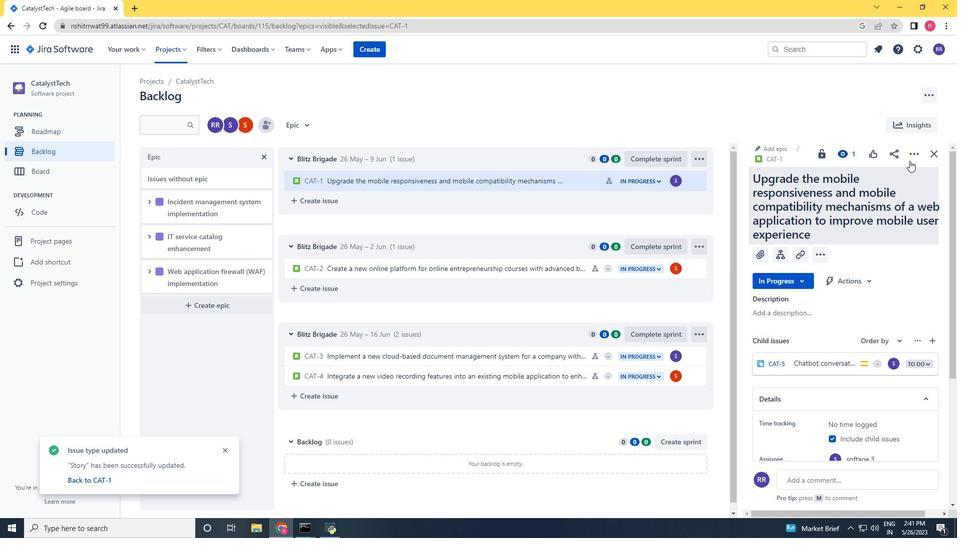 
Action: Mouse pressed left at (912, 157)
Screenshot: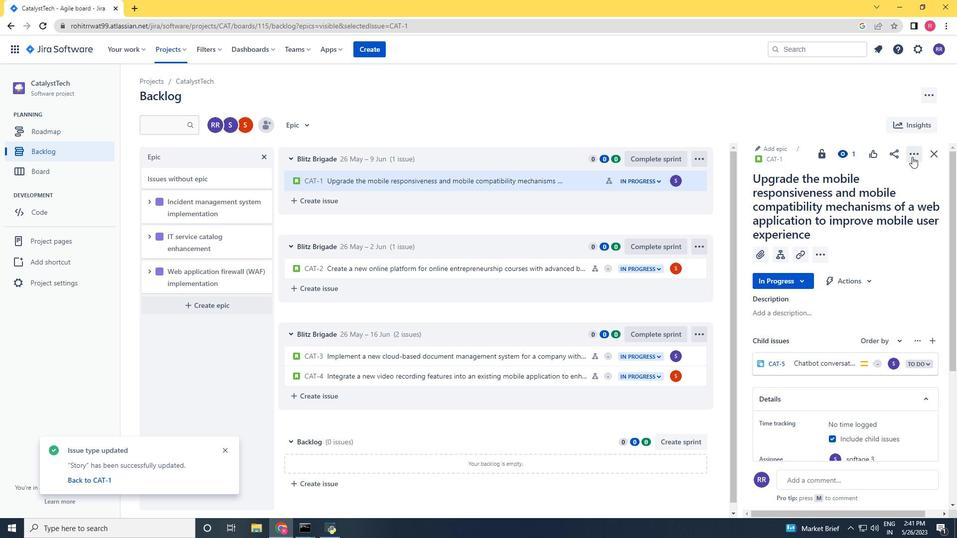 
Action: Mouse moved to (891, 170)
Screenshot: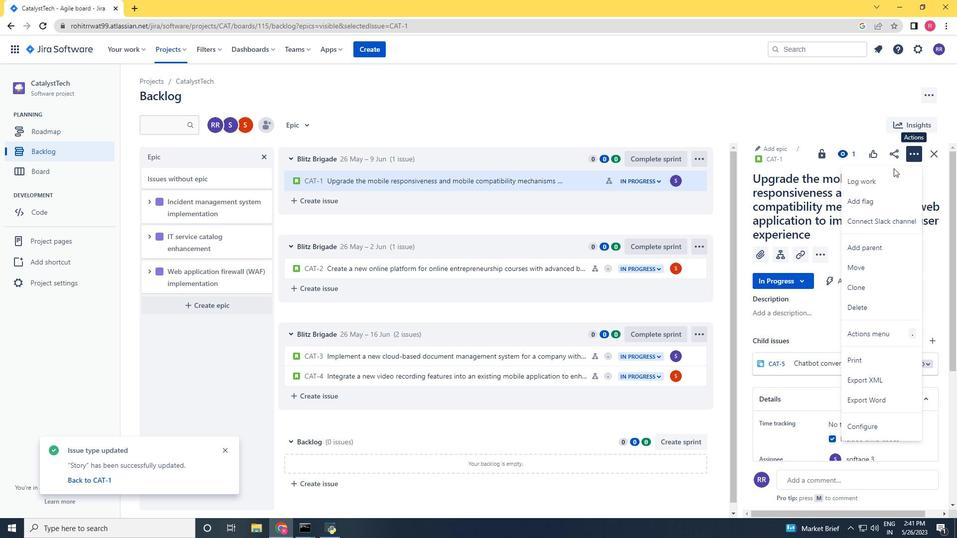 
Action: Mouse pressed left at (891, 170)
Screenshot: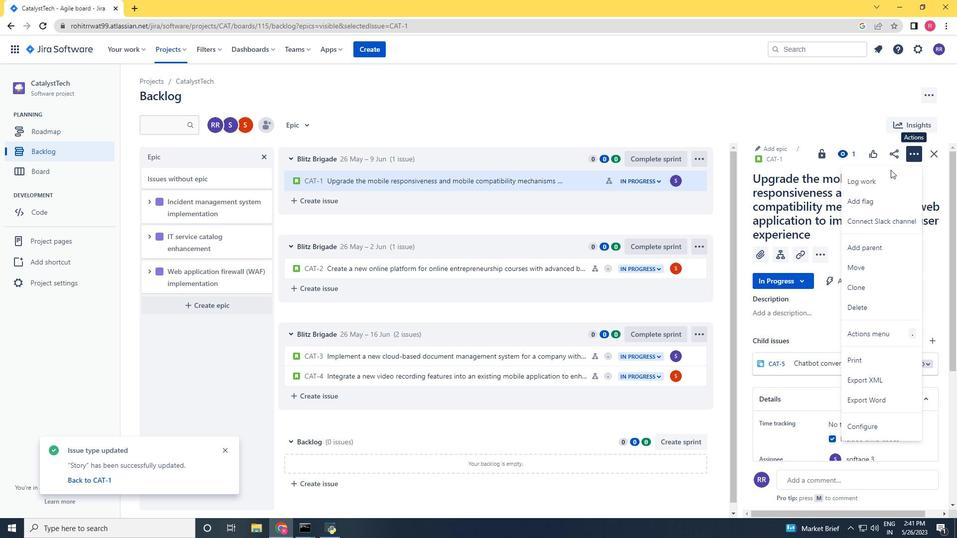 
Action: Mouse moved to (878, 179)
Screenshot: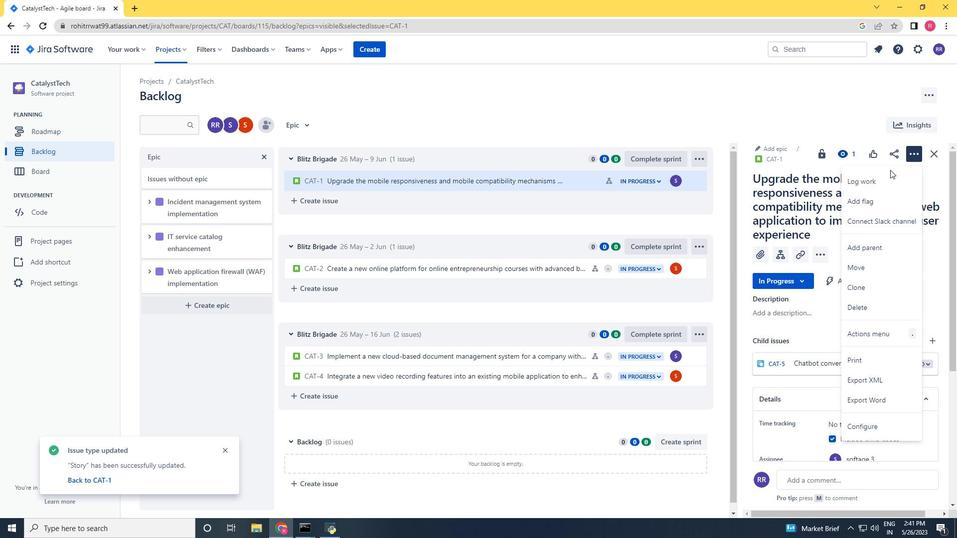 
Action: Mouse pressed left at (878, 179)
Screenshot: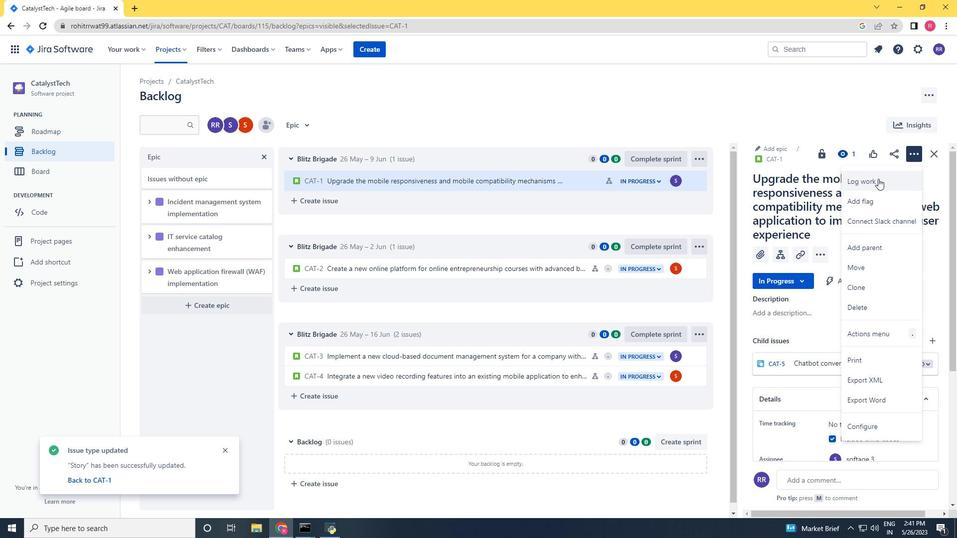 
Action: Key pressed 1w<Key.space>5d<Key.space>11h<Key.space>30m<Key.tab>5w<Key.space>3d<Key.space>21h11m
Screenshot: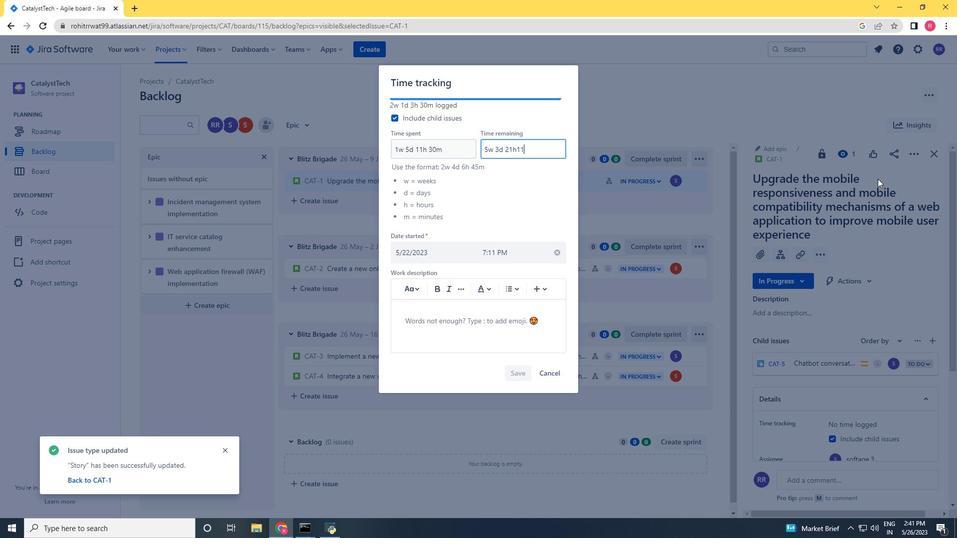 
Action: Mouse moved to (518, 147)
Screenshot: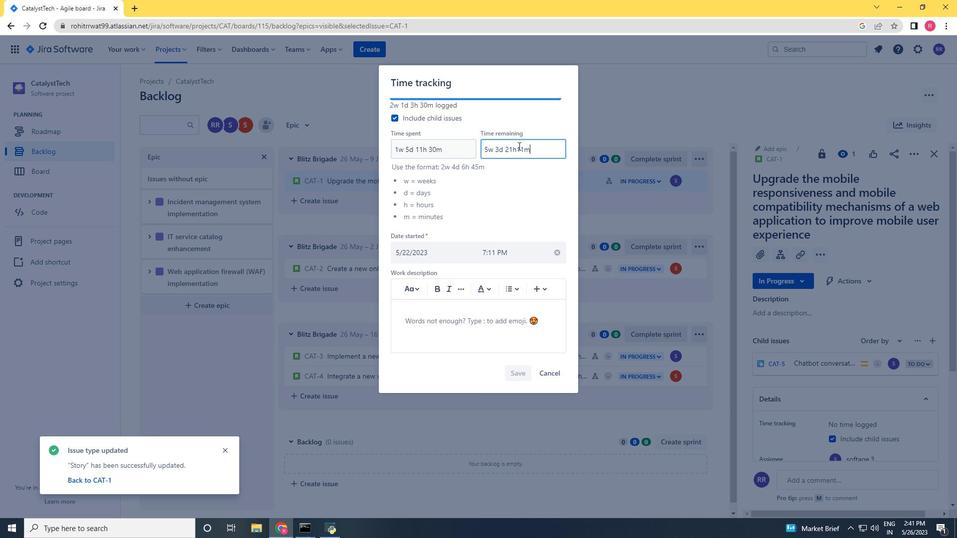 
Action: Mouse pressed left at (518, 147)
Screenshot: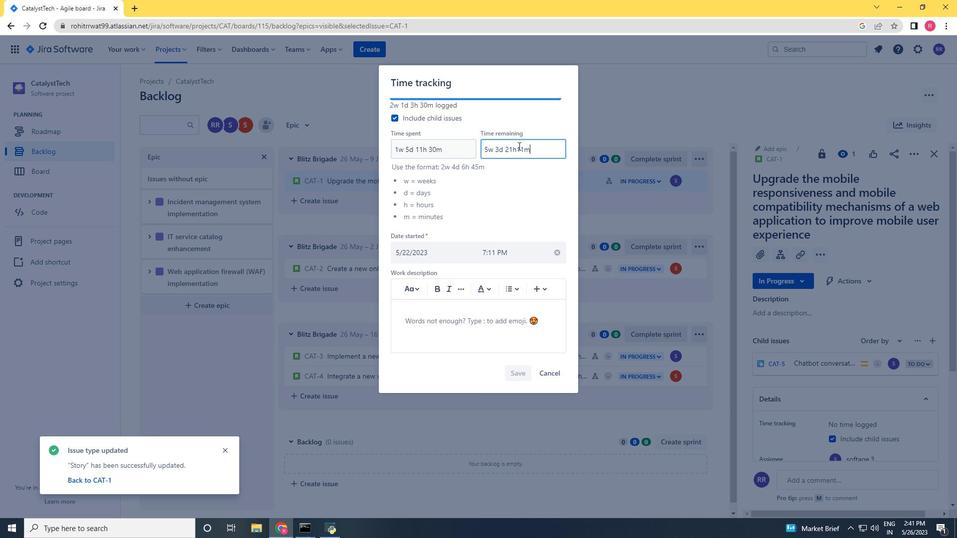 
Action: Mouse moved to (514, 153)
Screenshot: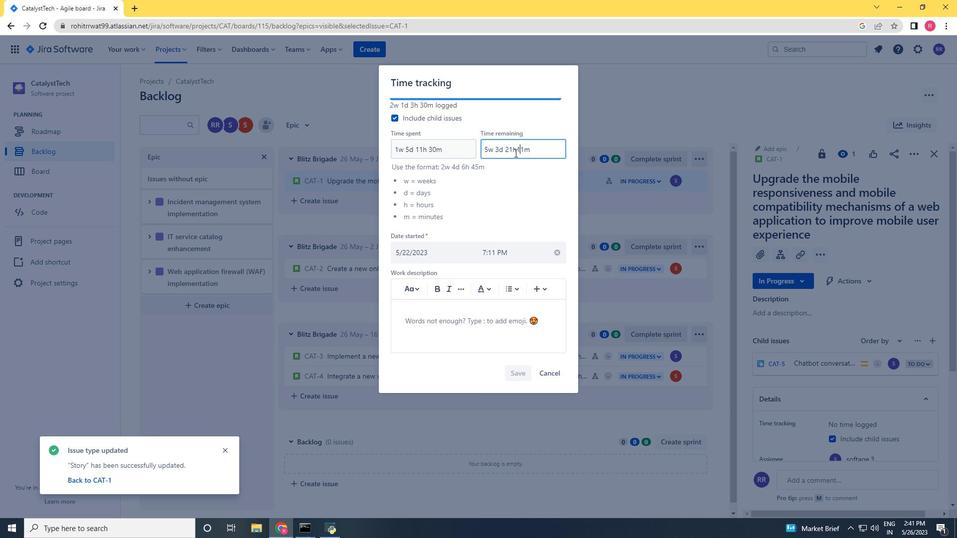 
Action: Mouse pressed left at (514, 153)
Screenshot: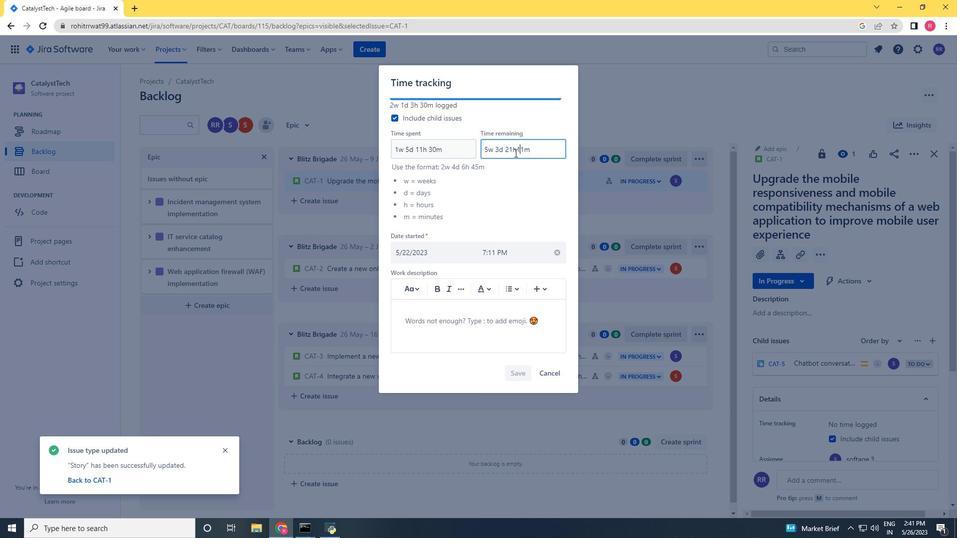 
Action: Mouse moved to (515, 153)
Screenshot: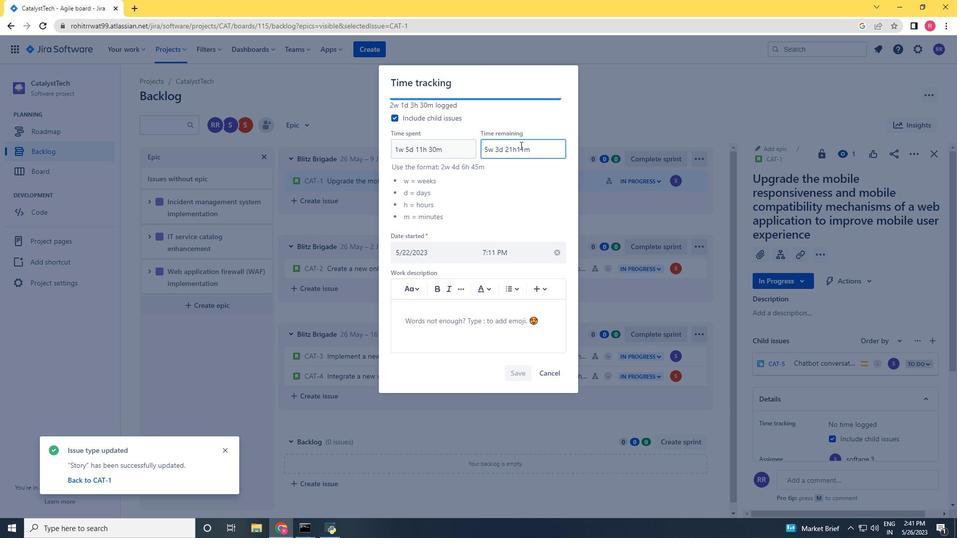 
Action: Mouse pressed left at (515, 153)
Screenshot: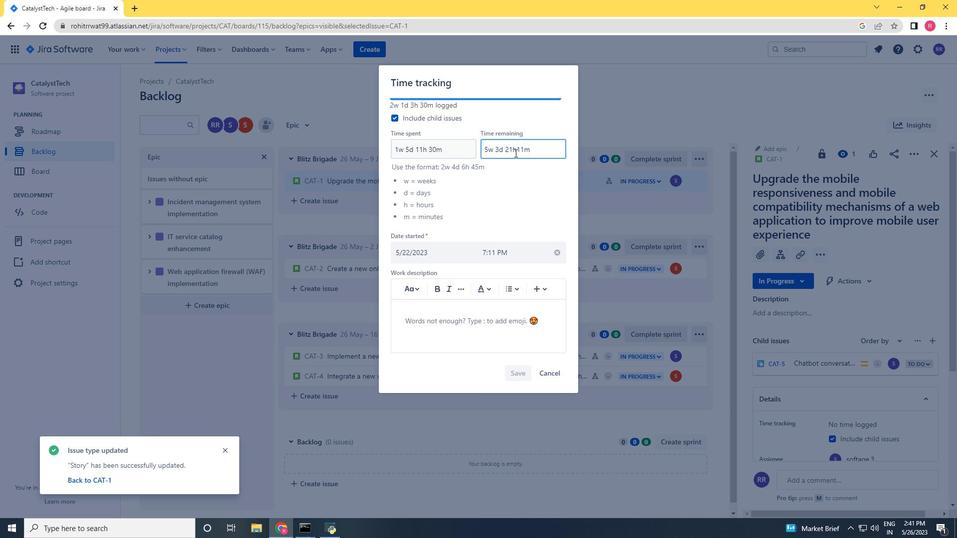 
Action: Mouse moved to (517, 153)
Screenshot: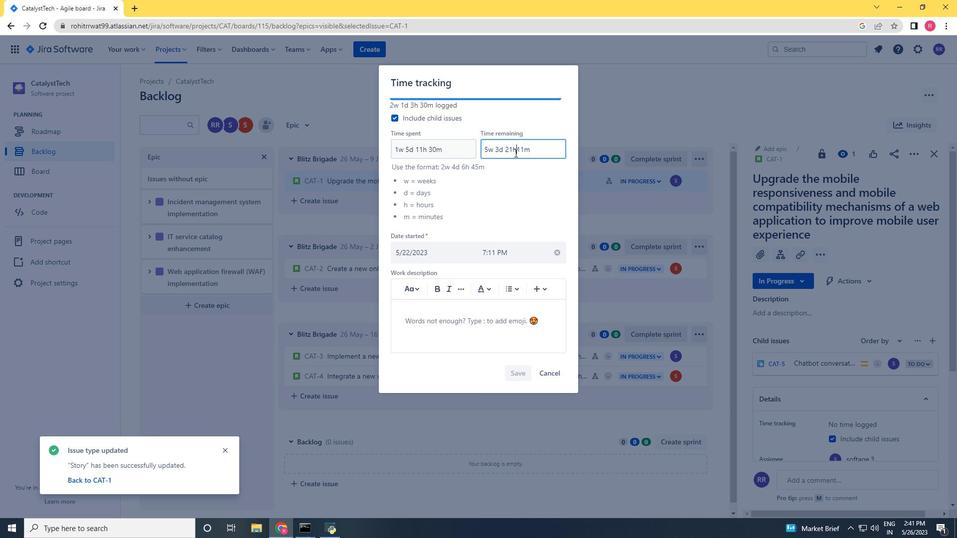 
Action: Key pressed <Key.space>
Screenshot: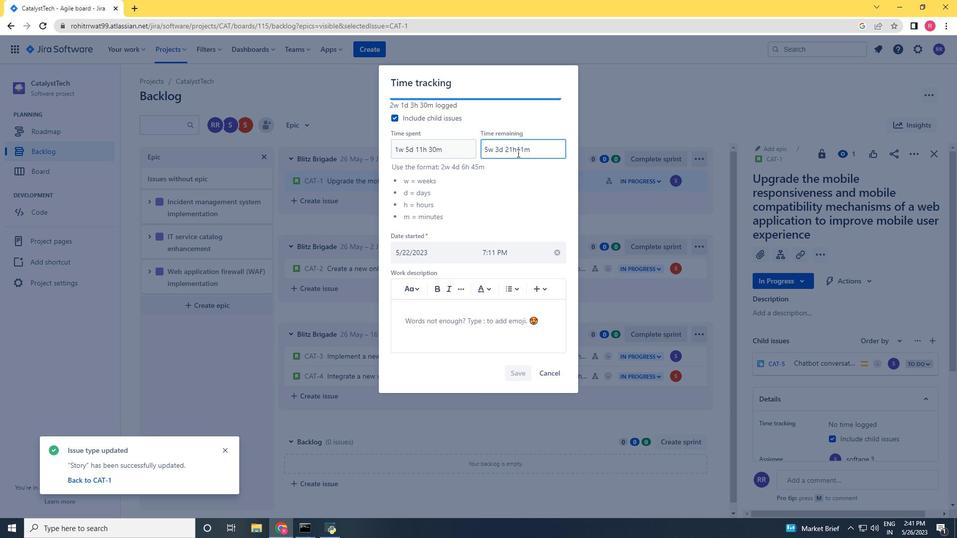 
Action: Mouse moved to (517, 378)
Screenshot: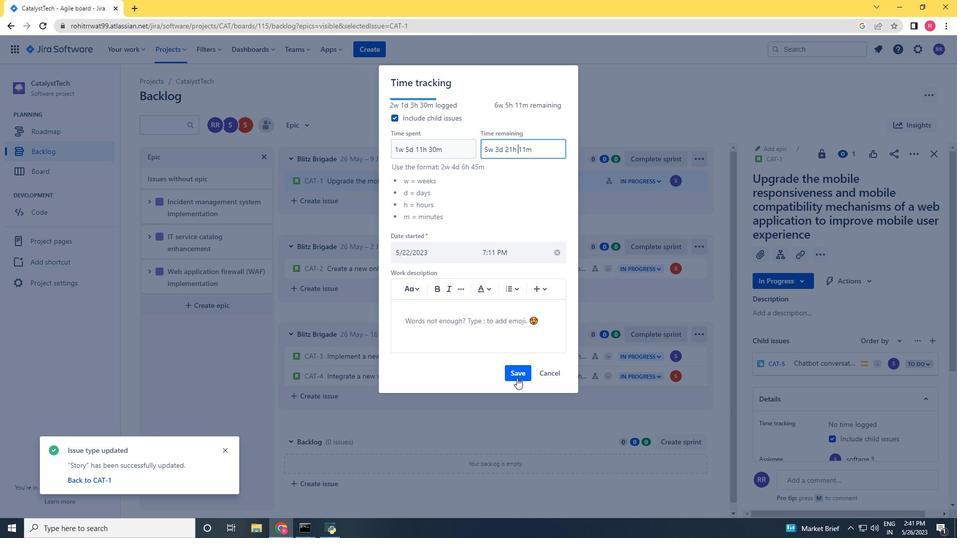 
Action: Mouse pressed left at (517, 378)
Screenshot: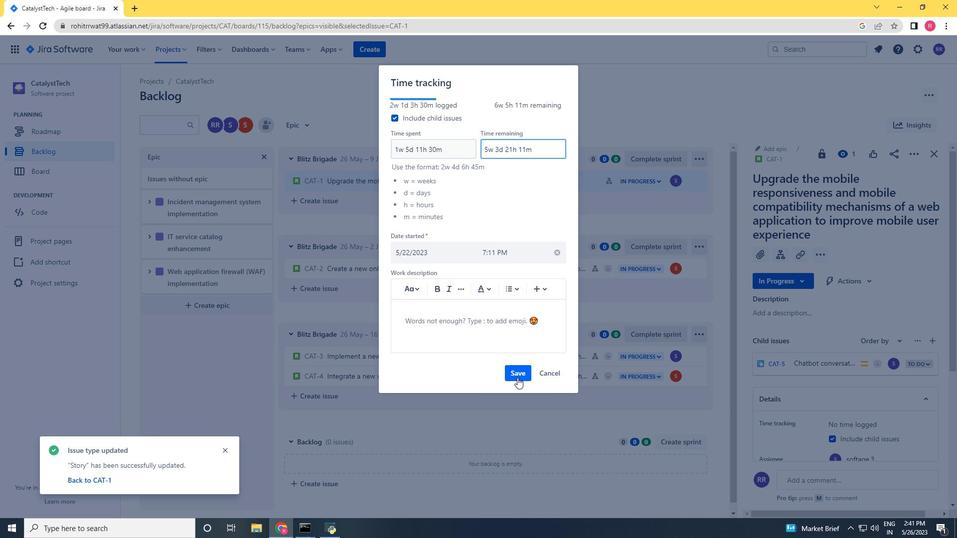 
Action: Mouse moved to (916, 150)
Screenshot: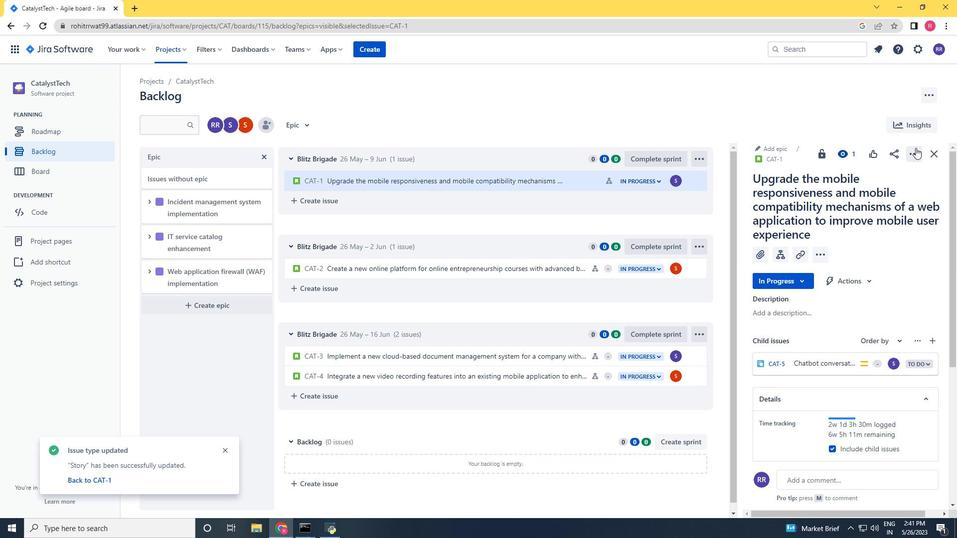 
Action: Mouse pressed left at (916, 150)
Screenshot: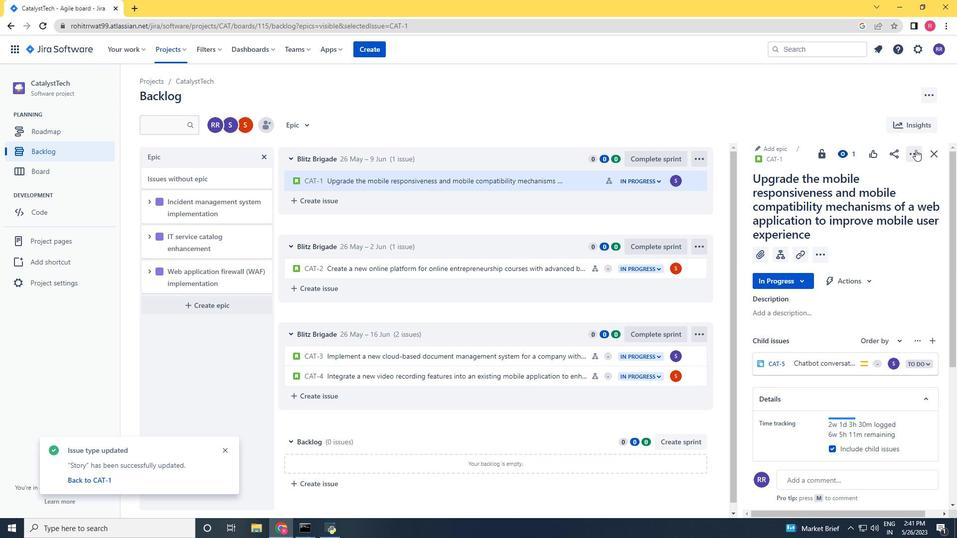 
Action: Mouse moved to (881, 196)
Screenshot: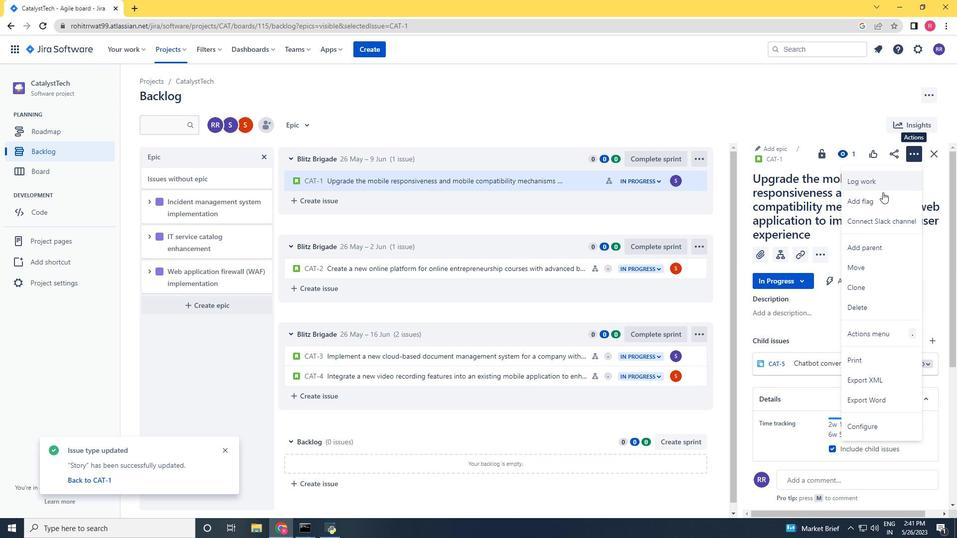 
Action: Mouse pressed left at (881, 196)
Screenshot: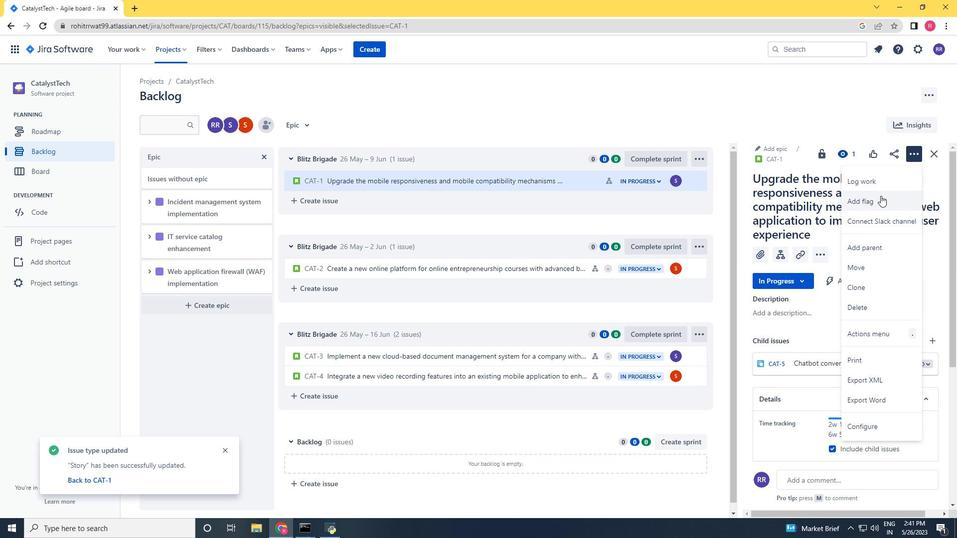 
Action: Mouse moved to (561, 181)
Screenshot: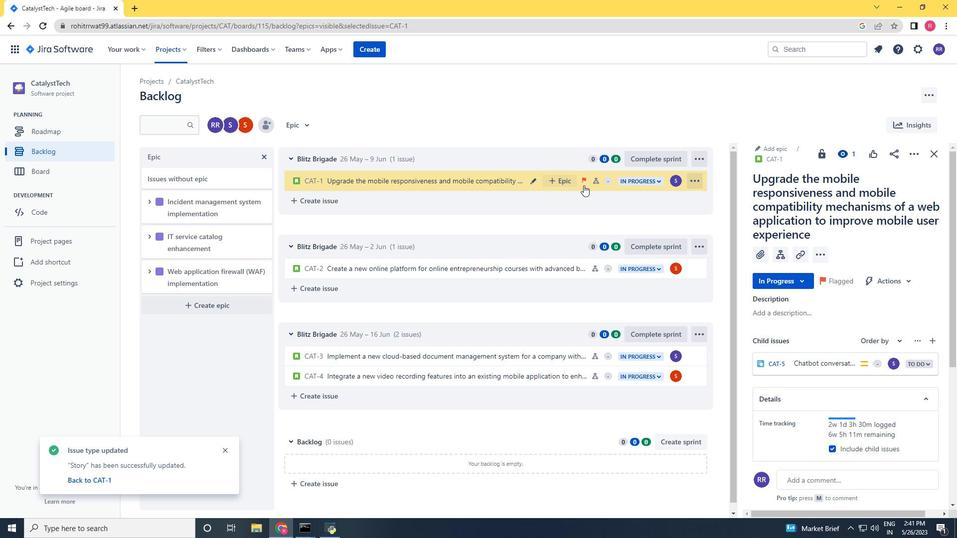 
Action: Mouse pressed left at (561, 181)
Screenshot: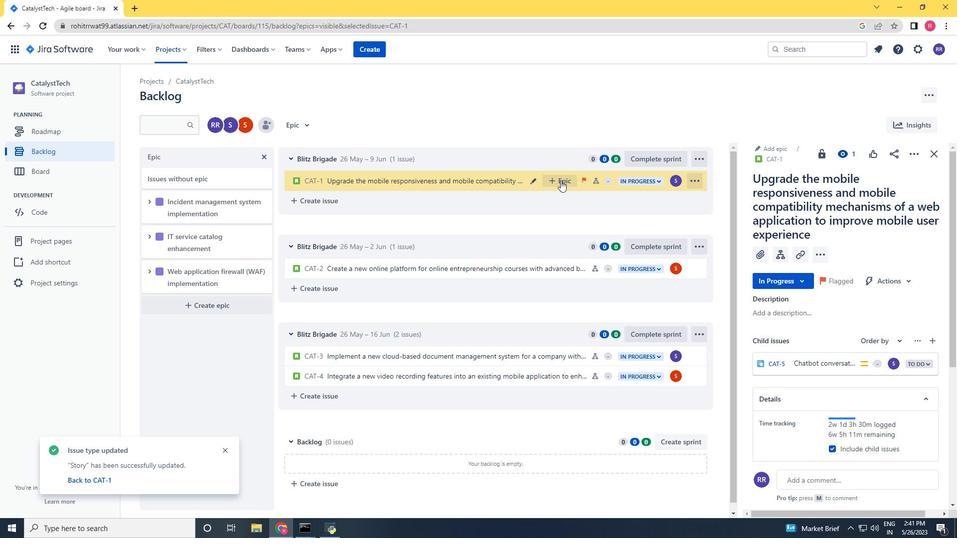 
Action: Mouse moved to (568, 248)
Screenshot: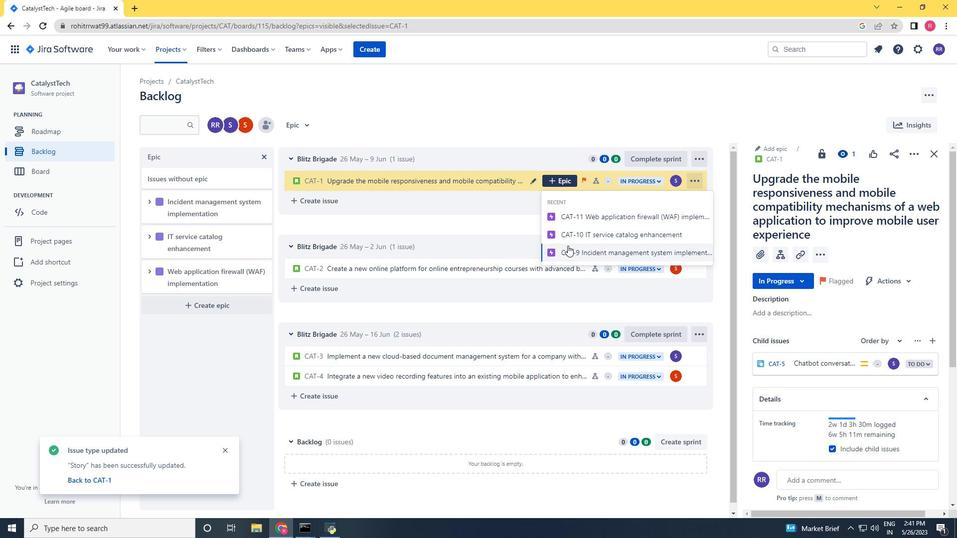 
Action: Mouse pressed left at (568, 248)
Screenshot: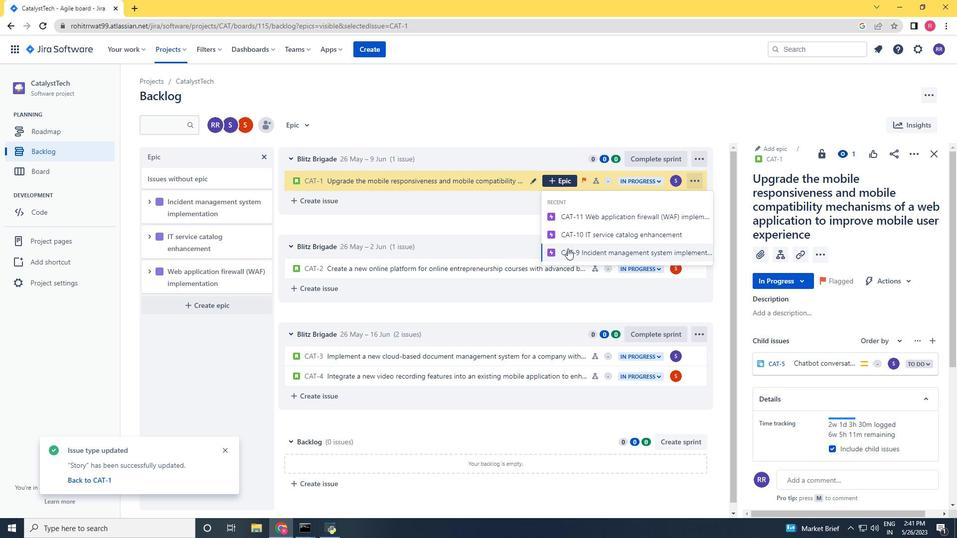 
Action: Mouse moved to (576, 275)
Screenshot: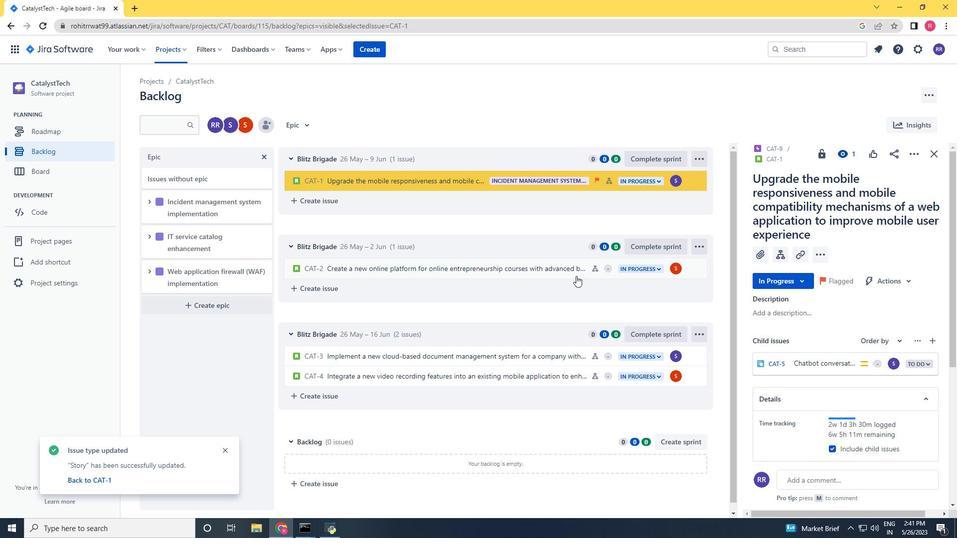 
Action: Mouse pressed left at (576, 275)
Screenshot: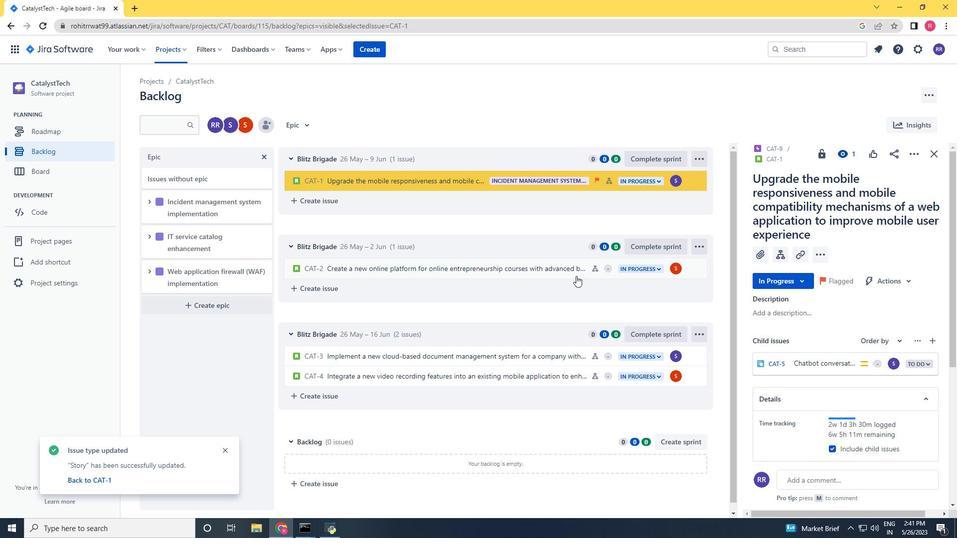 
Action: Mouse moved to (917, 154)
Screenshot: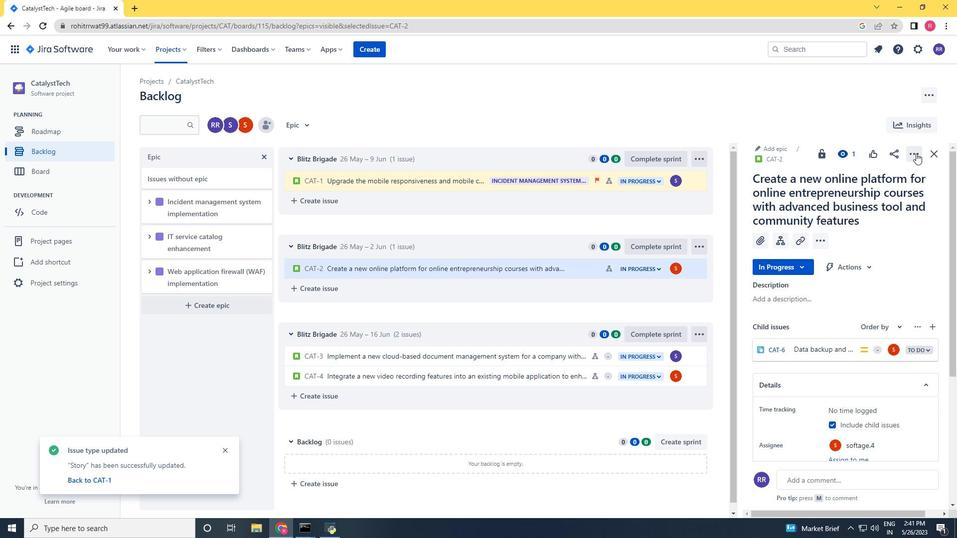 
Action: Mouse pressed left at (917, 154)
Screenshot: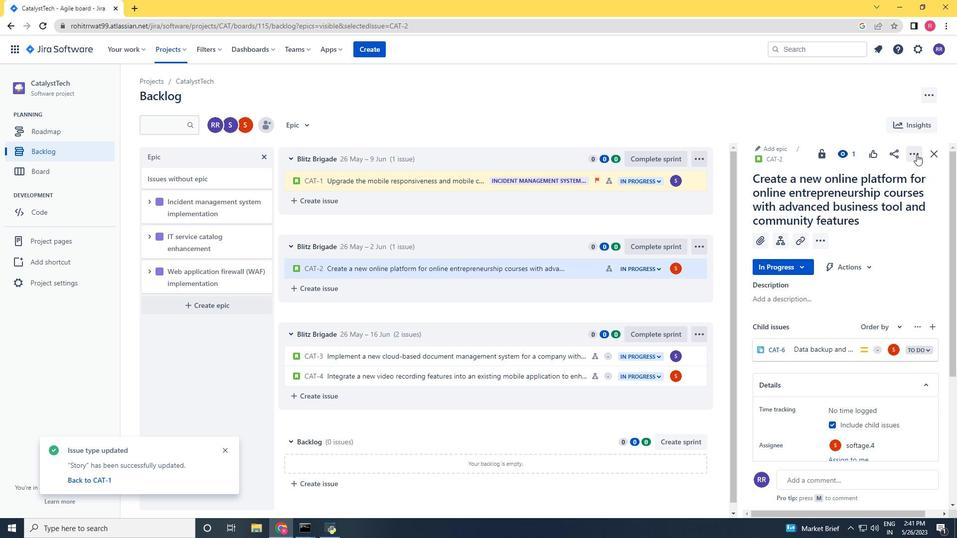 
Action: Mouse moved to (880, 186)
Screenshot: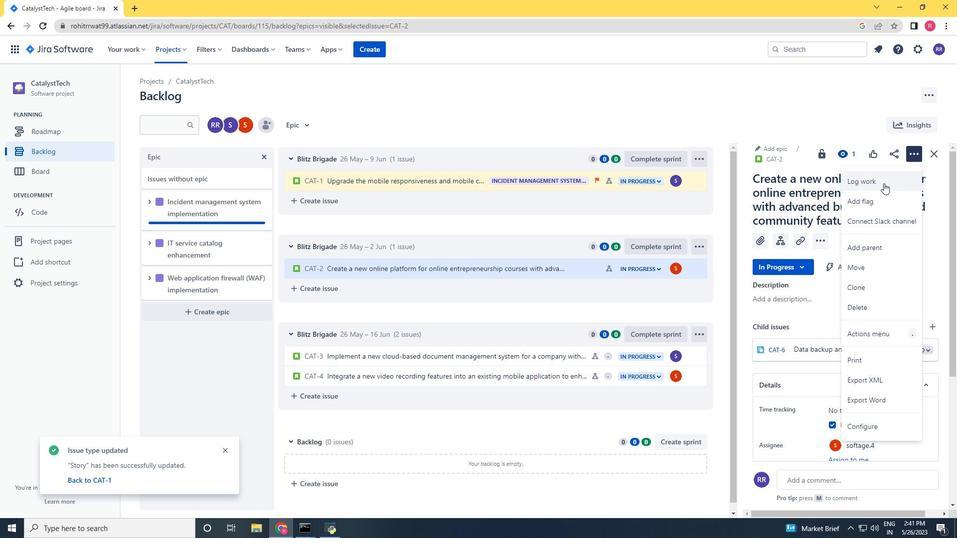 
Action: Mouse pressed left at (880, 186)
Screenshot: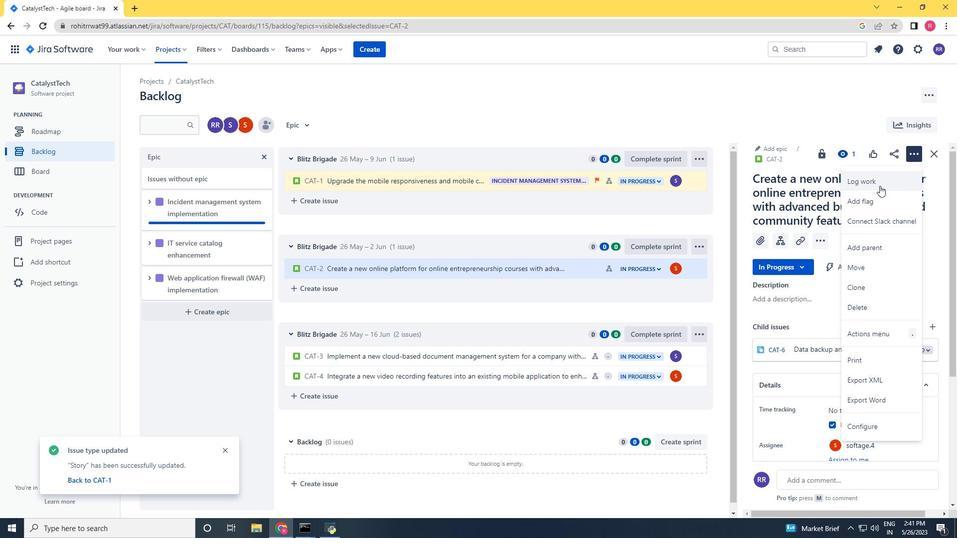 
Action: Key pressed 3w<Key.space>2d<Key.space>8h<Key.space>47m<Key.tab>2w<Key.space>4d<Key.space>2h<Key.space>18m
Screenshot: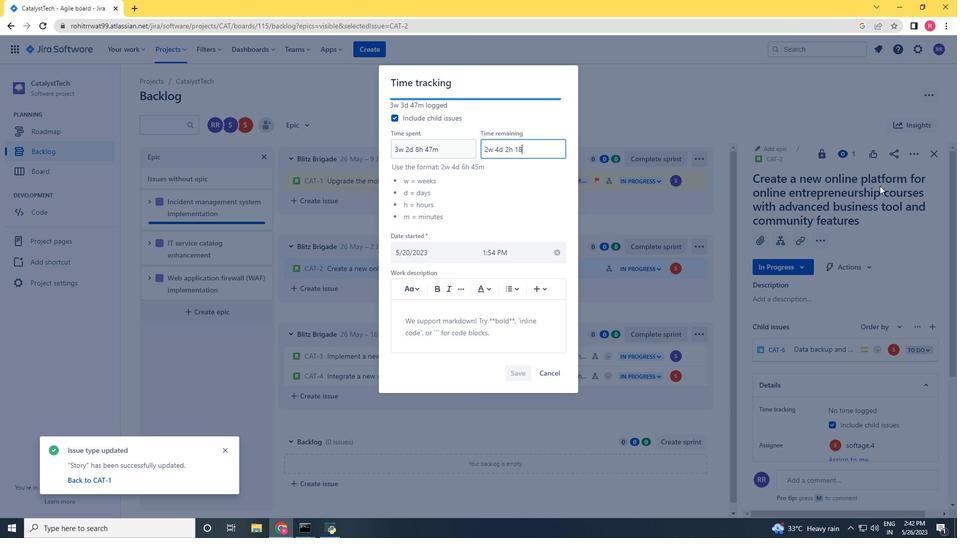 
Action: Mouse moved to (522, 374)
Screenshot: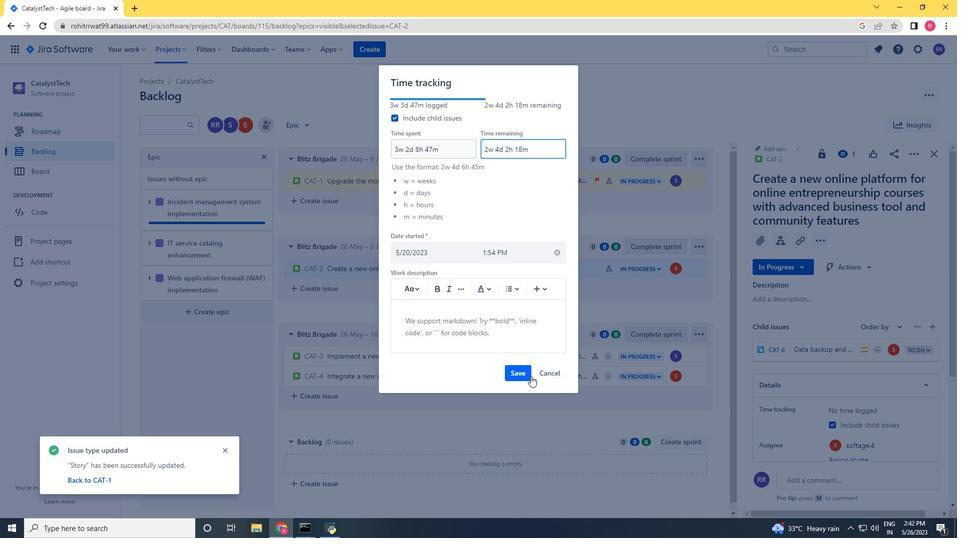 
Action: Mouse pressed left at (522, 374)
Screenshot: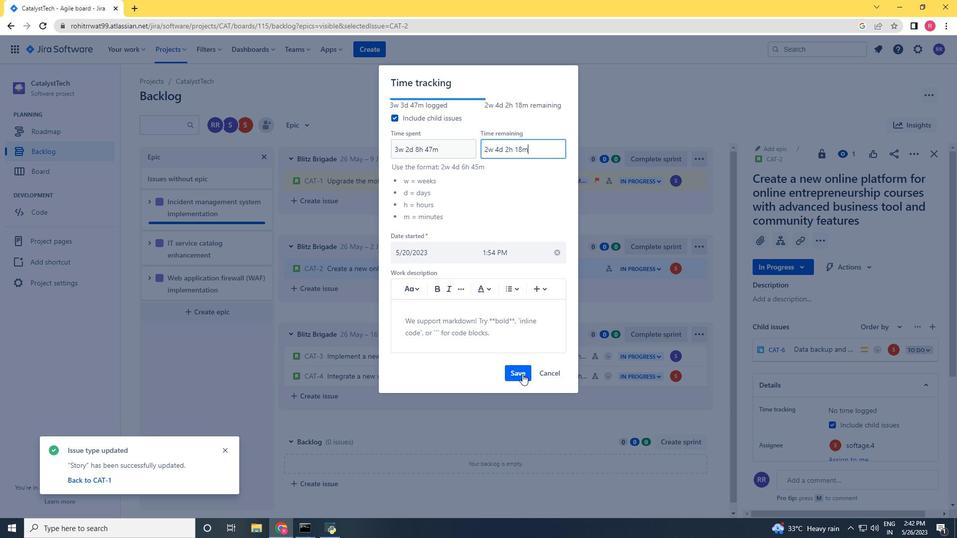 
Action: Mouse moved to (915, 154)
Screenshot: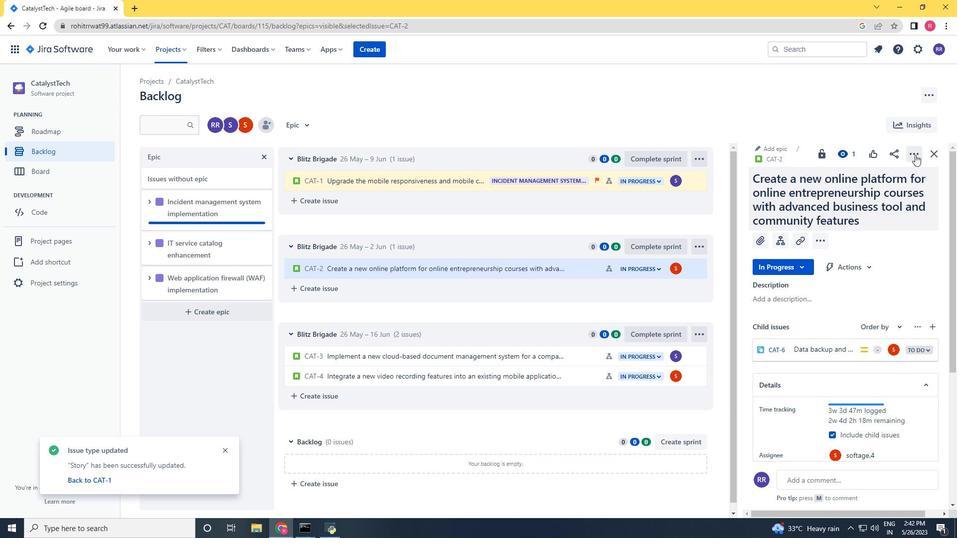 
Action: Mouse pressed left at (915, 154)
Screenshot: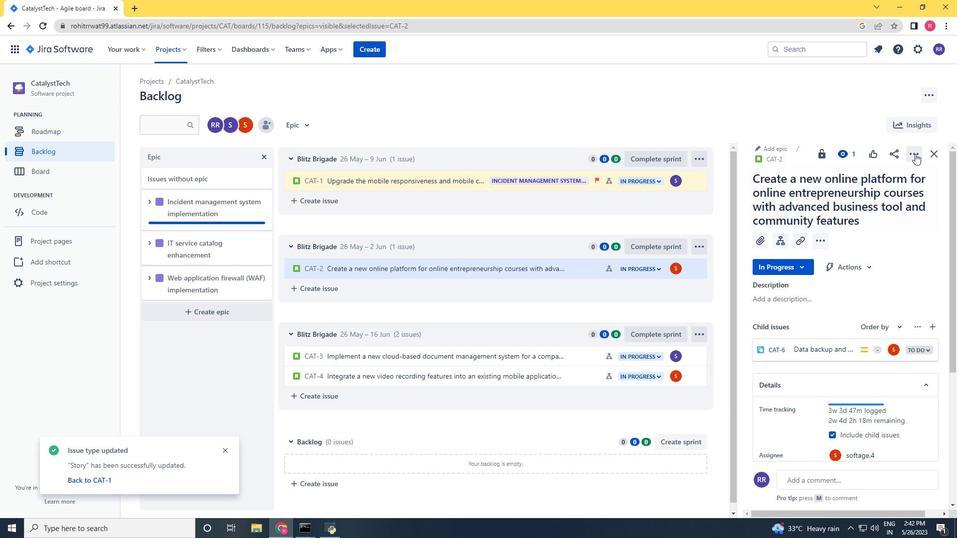 
Action: Mouse moved to (884, 290)
Screenshot: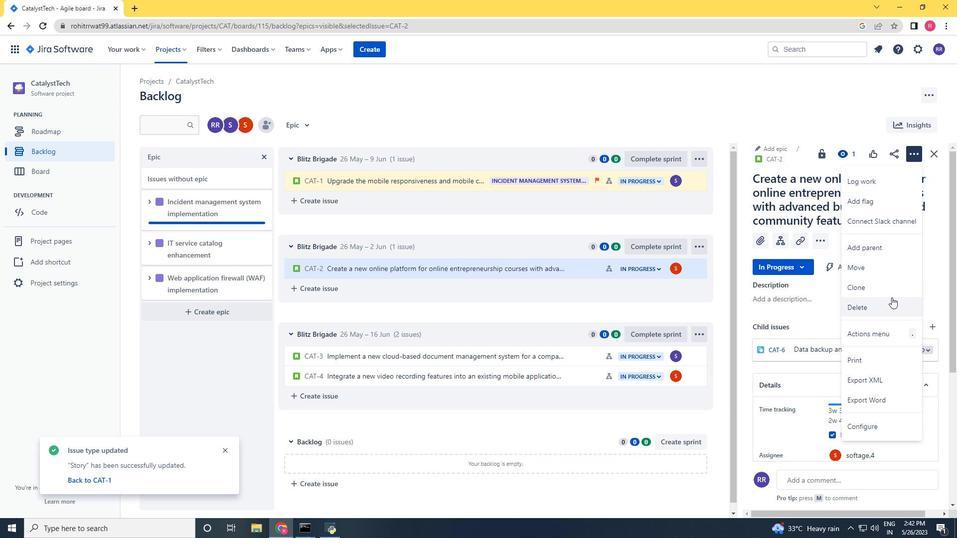 
Action: Mouse pressed left at (884, 290)
Screenshot: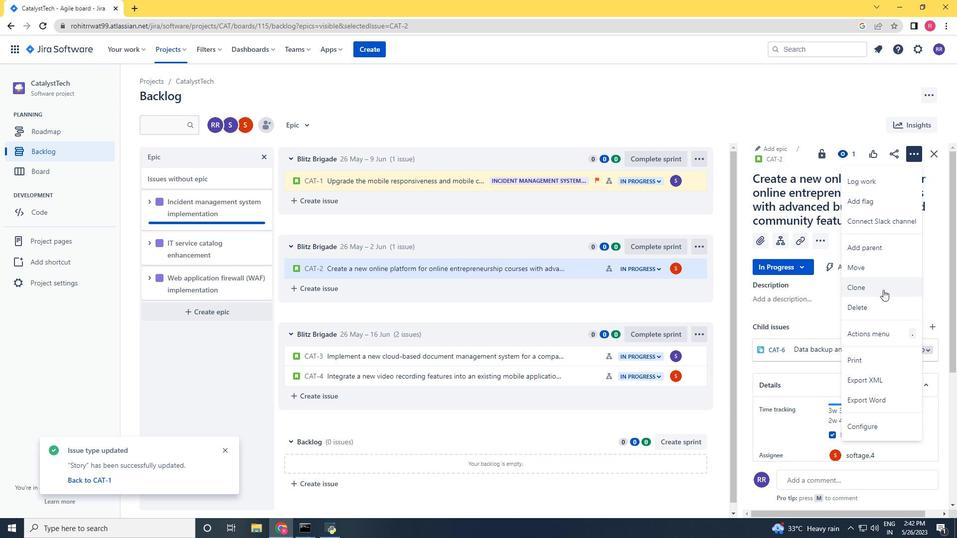 
Action: Mouse moved to (535, 215)
Screenshot: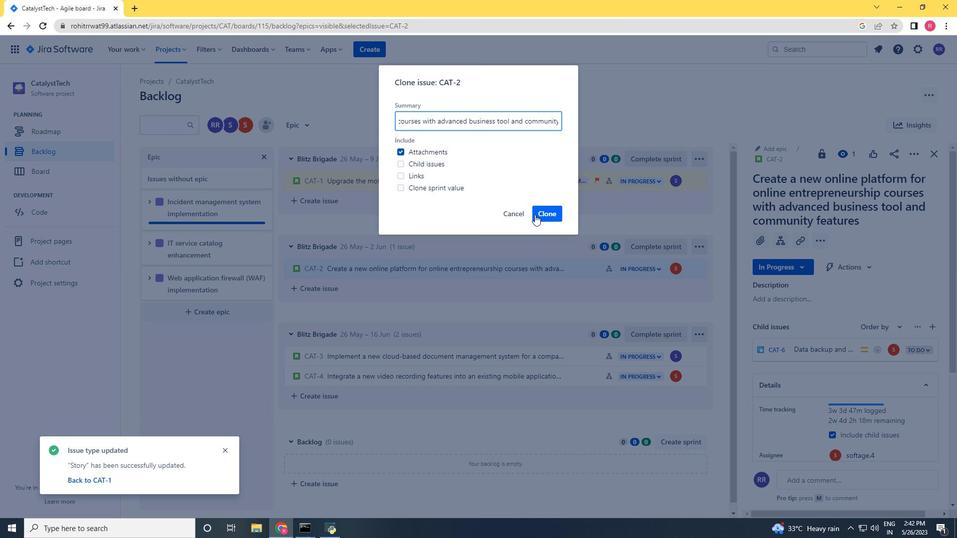 
Action: Mouse pressed left at (535, 215)
Screenshot: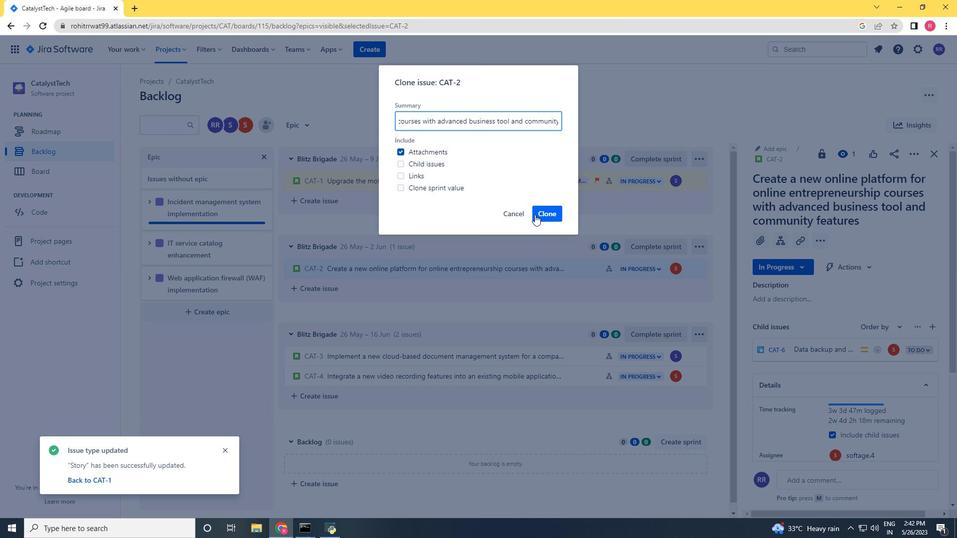 
Action: Mouse moved to (549, 275)
Screenshot: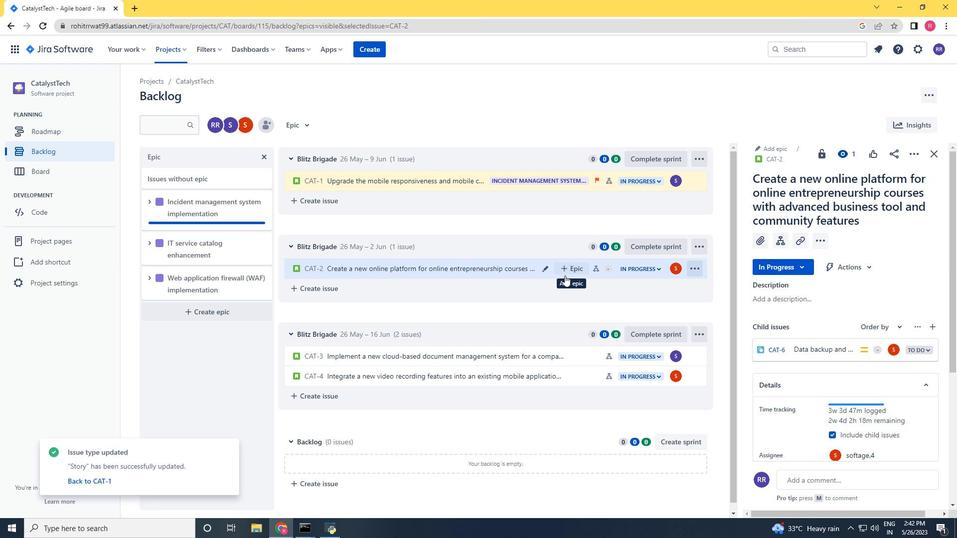
Action: Mouse pressed left at (549, 275)
Screenshot: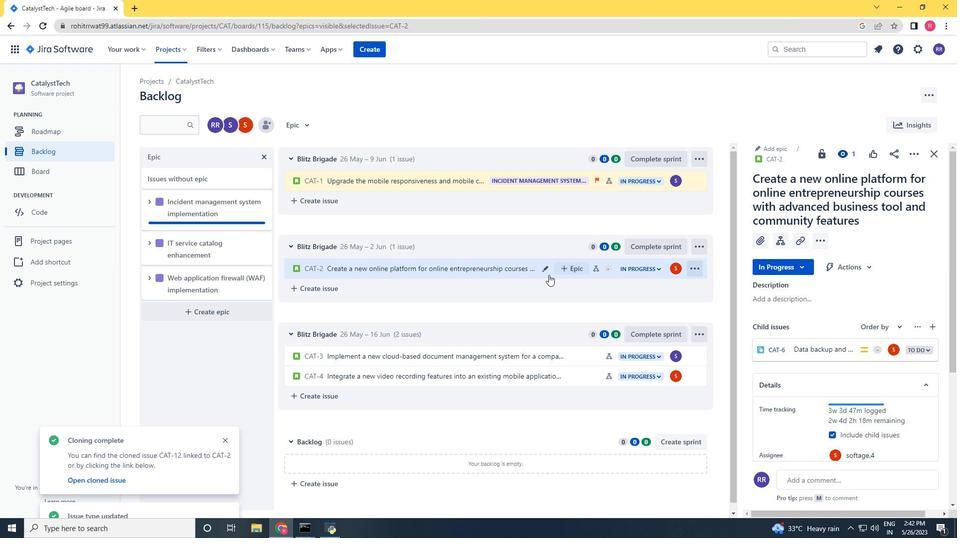 
Action: Mouse moved to (572, 271)
Screenshot: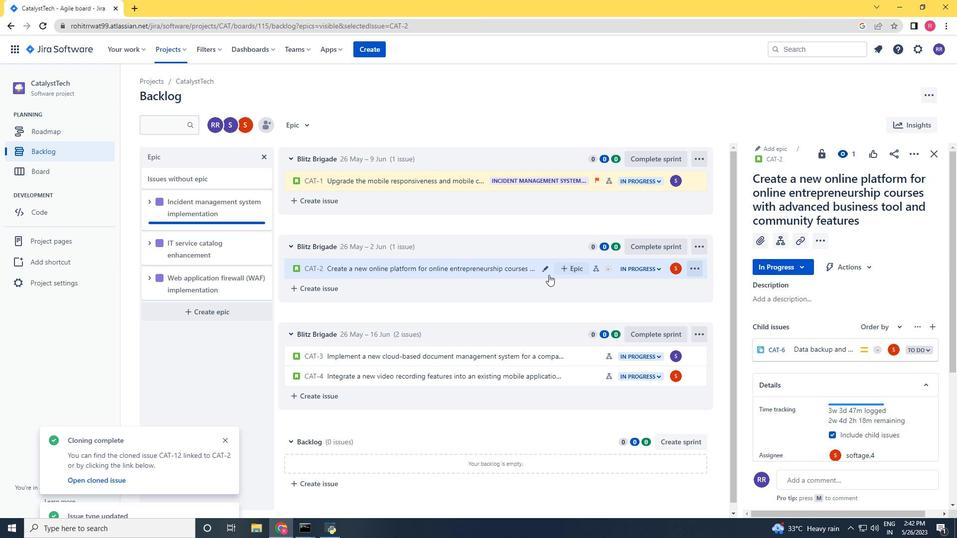 
Action: Mouse pressed left at (572, 271)
Screenshot: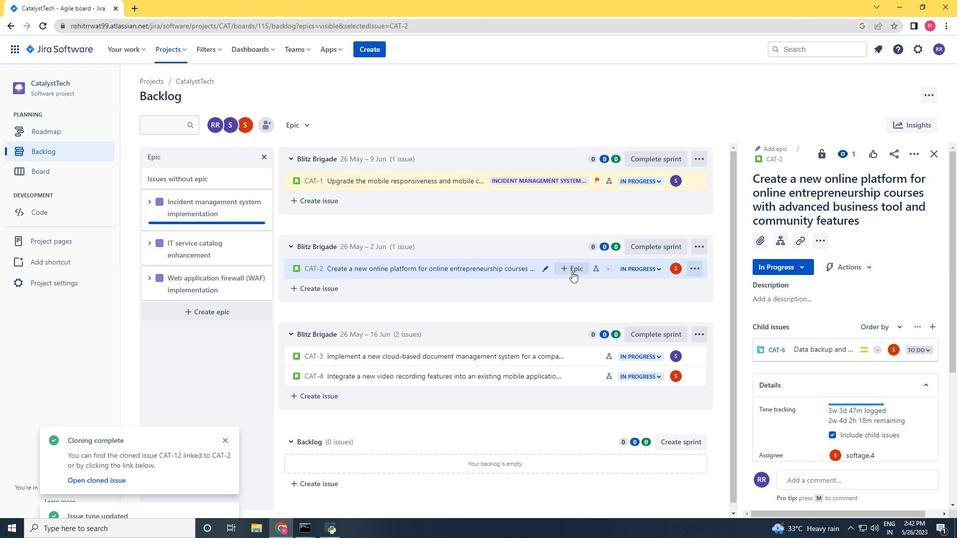 
Action: Mouse moved to (606, 342)
Screenshot: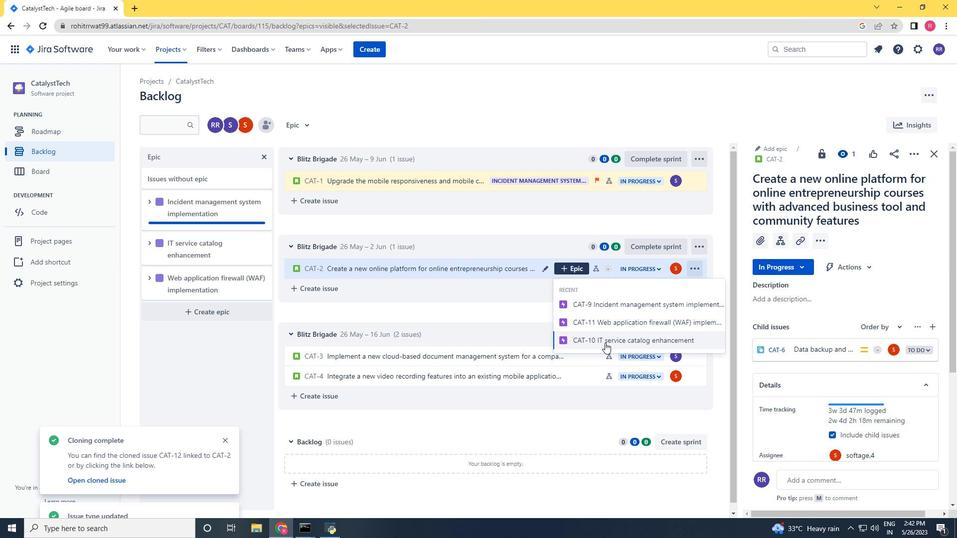 
Action: Mouse pressed left at (606, 342)
Screenshot: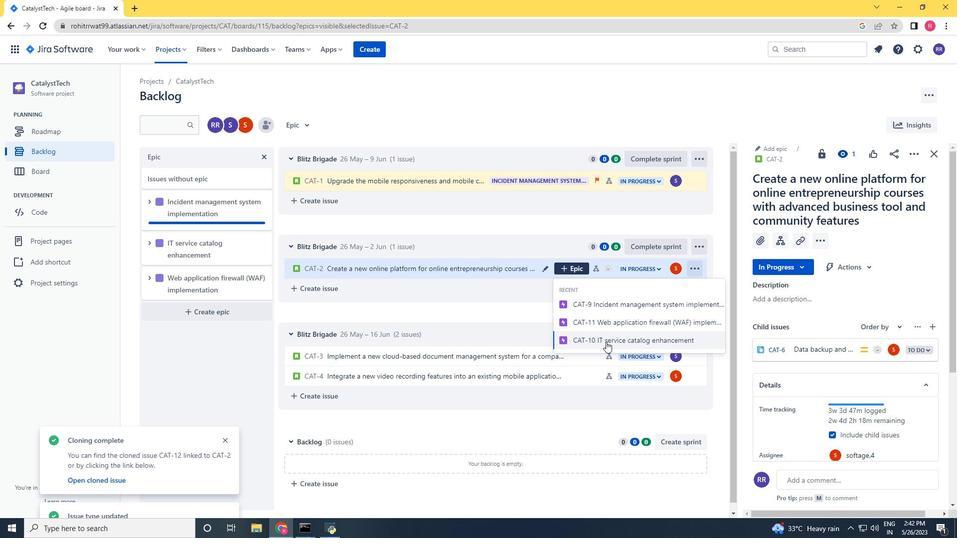 
